 Task: Create a due date automation trigger when advanced on, on the tuesday after a card is due add fields without custom field "Resume" set to a date not in this week at 11:00 AM.
Action: Mouse moved to (879, 274)
Screenshot: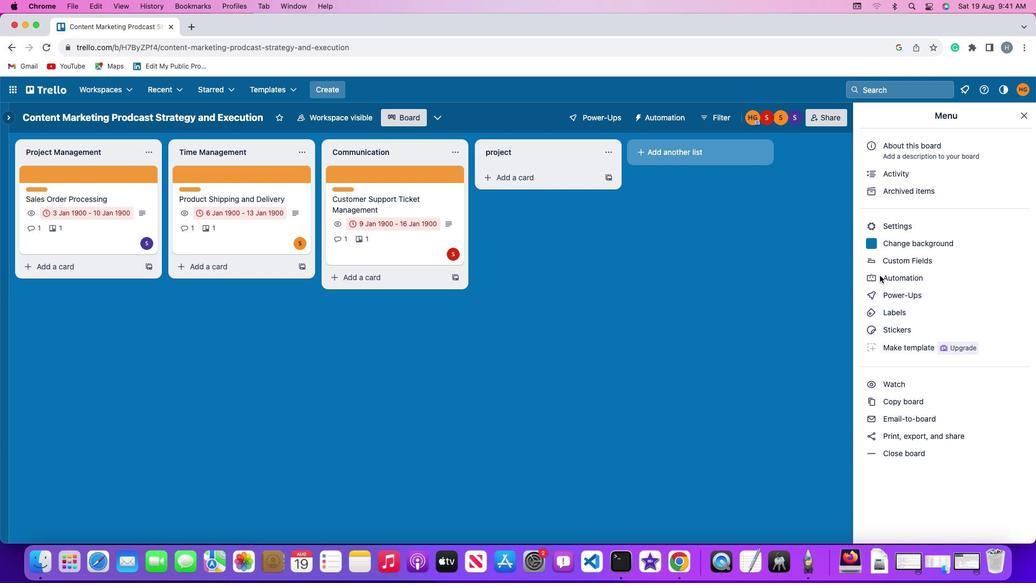 
Action: Mouse pressed left at (879, 274)
Screenshot: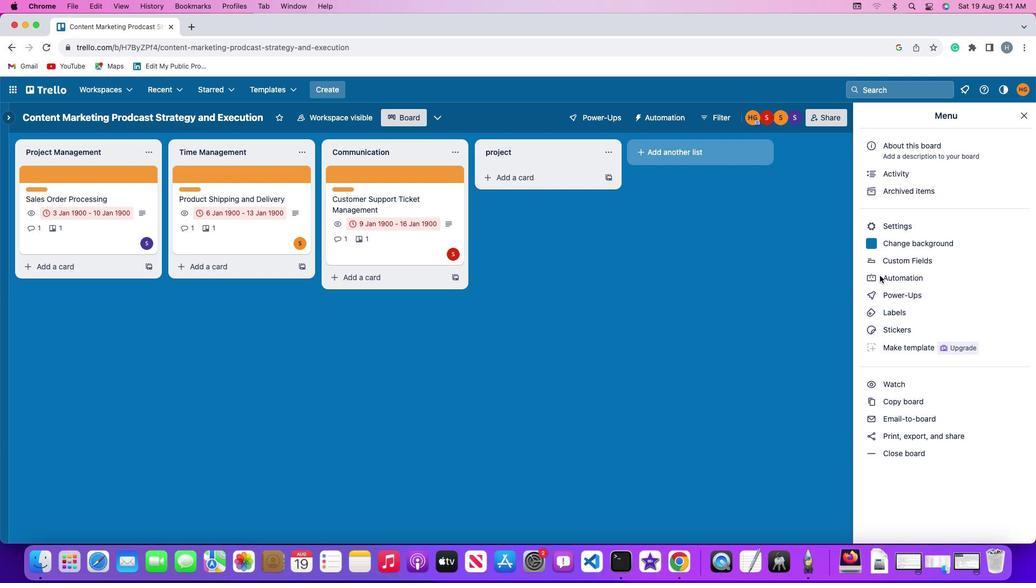 
Action: Mouse pressed left at (879, 274)
Screenshot: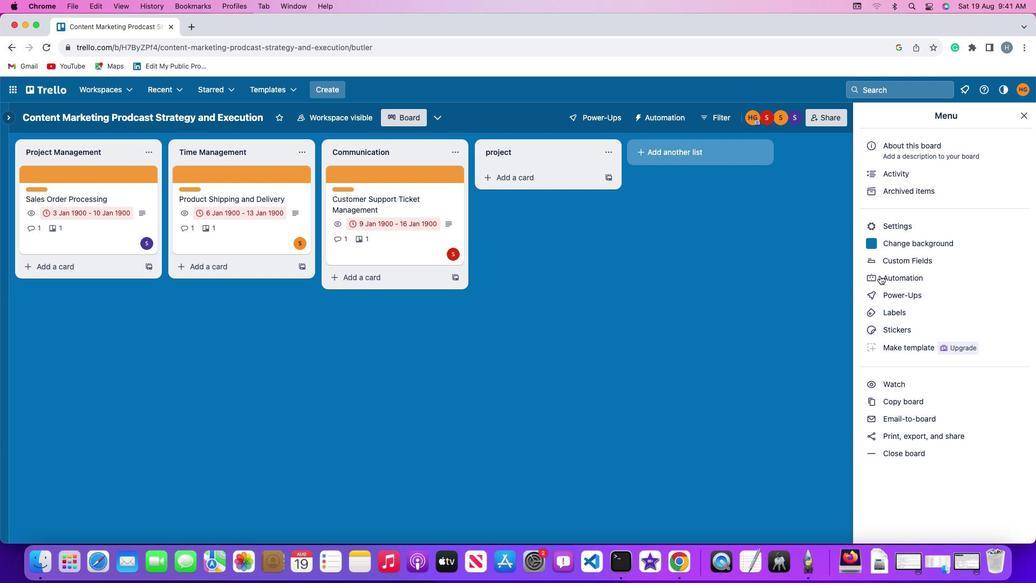 
Action: Mouse moved to (68, 254)
Screenshot: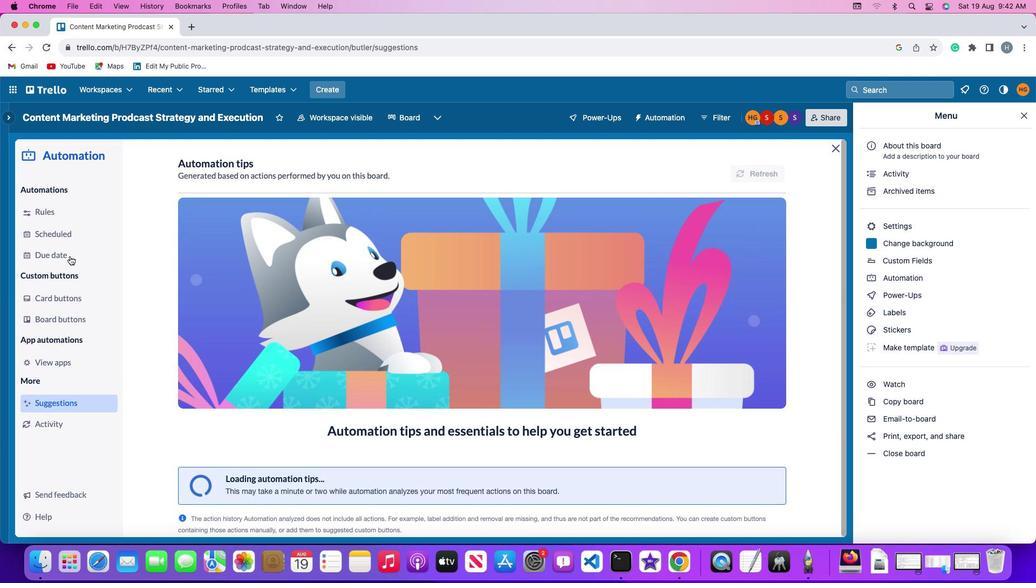 
Action: Mouse pressed left at (68, 254)
Screenshot: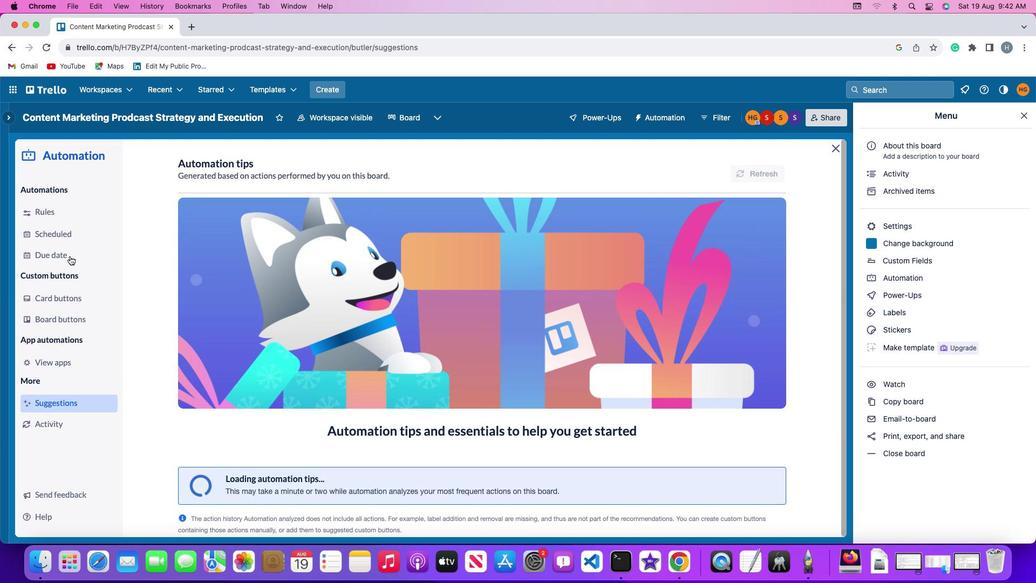 
Action: Mouse moved to (724, 162)
Screenshot: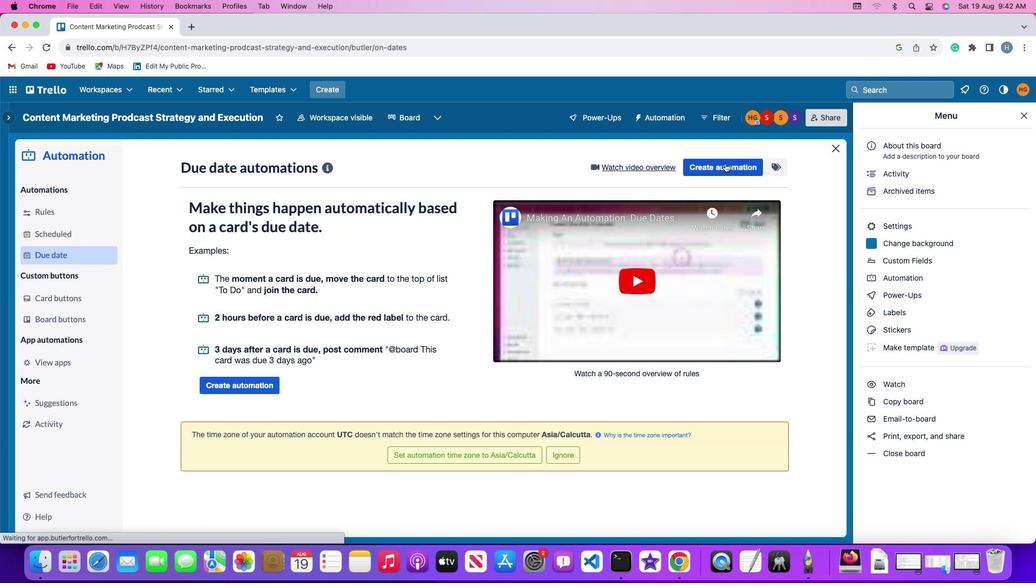 
Action: Mouse pressed left at (724, 162)
Screenshot: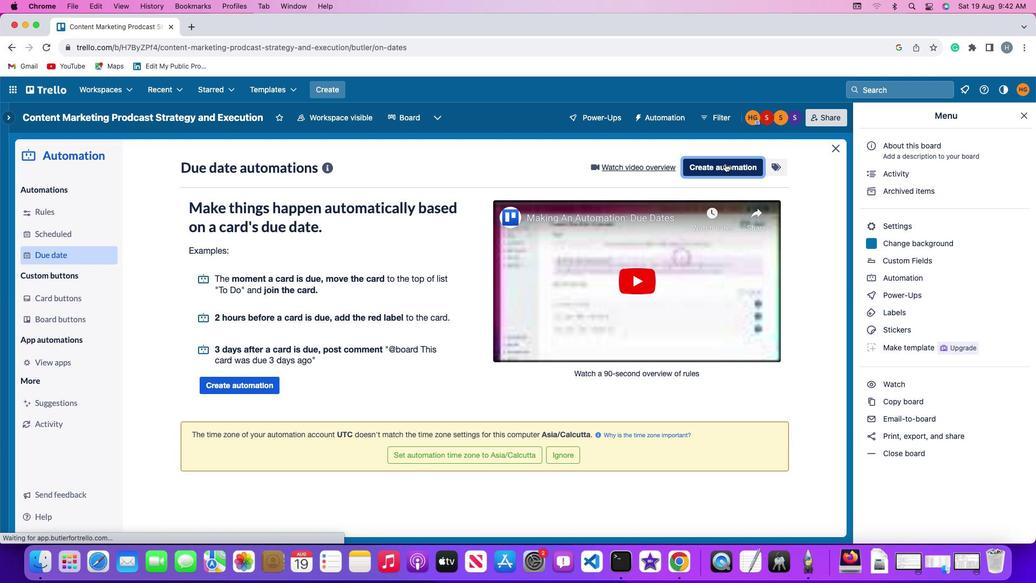 
Action: Mouse moved to (209, 269)
Screenshot: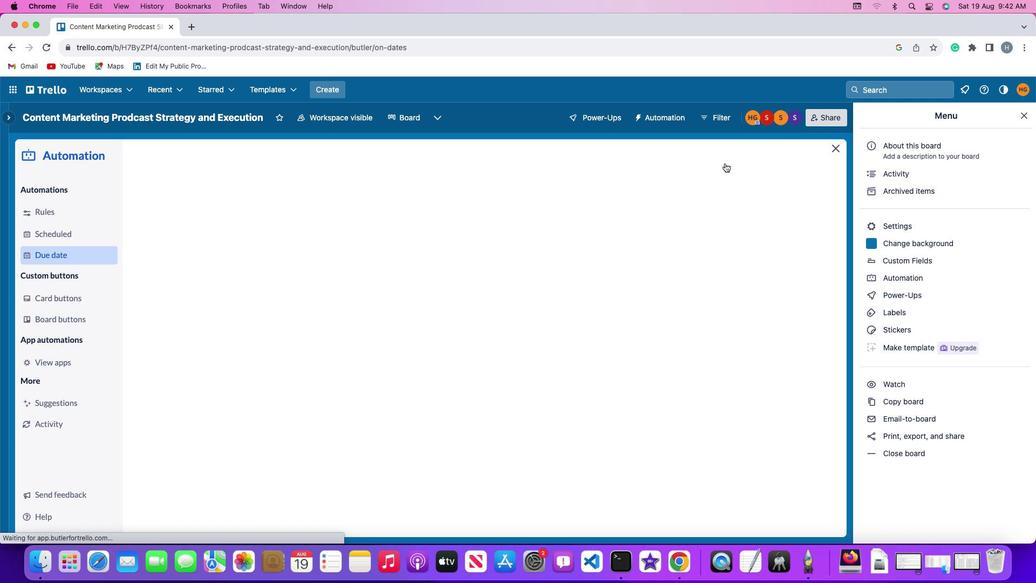 
Action: Mouse pressed left at (209, 269)
Screenshot: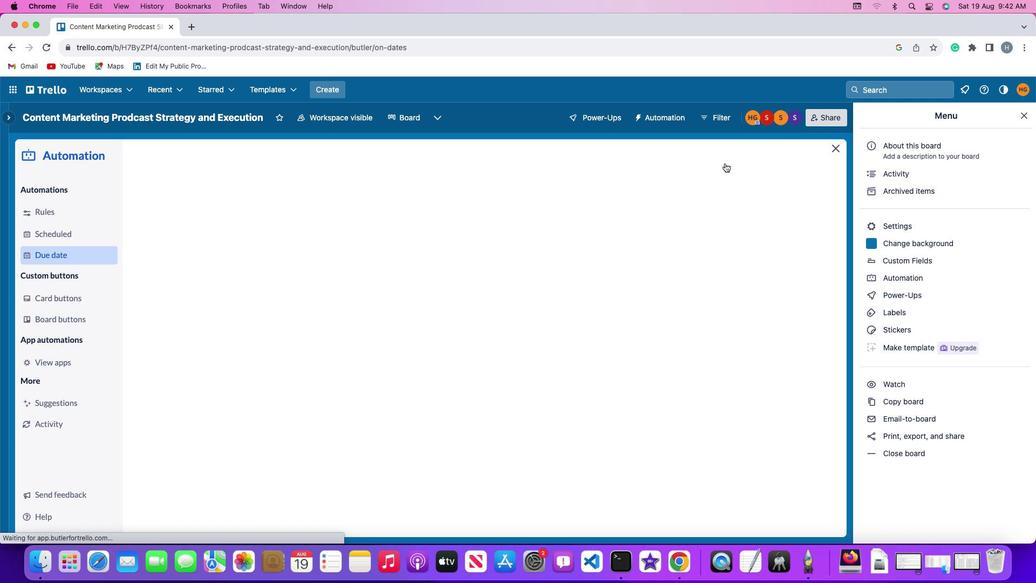 
Action: Mouse moved to (235, 459)
Screenshot: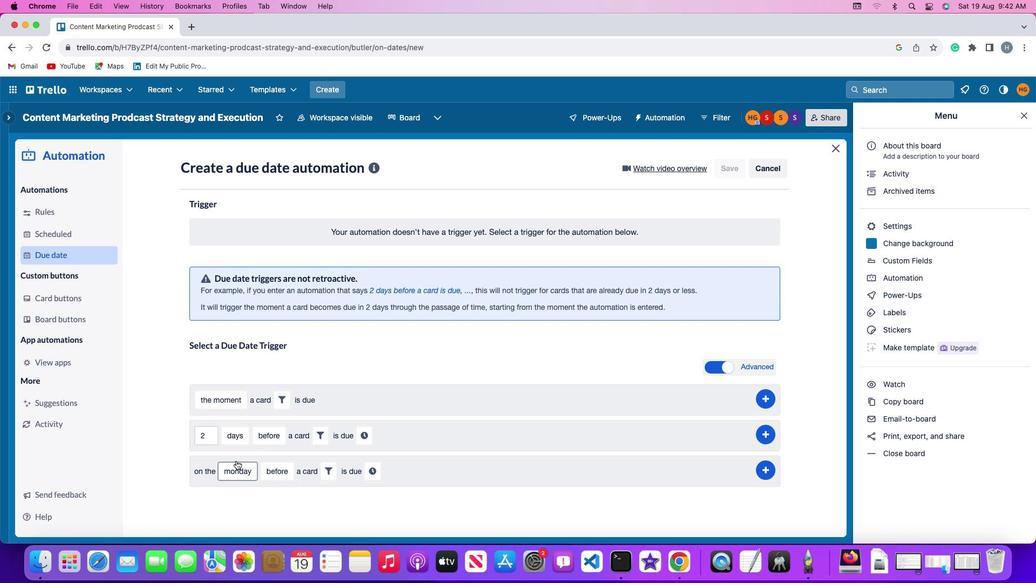 
Action: Mouse pressed left at (235, 459)
Screenshot: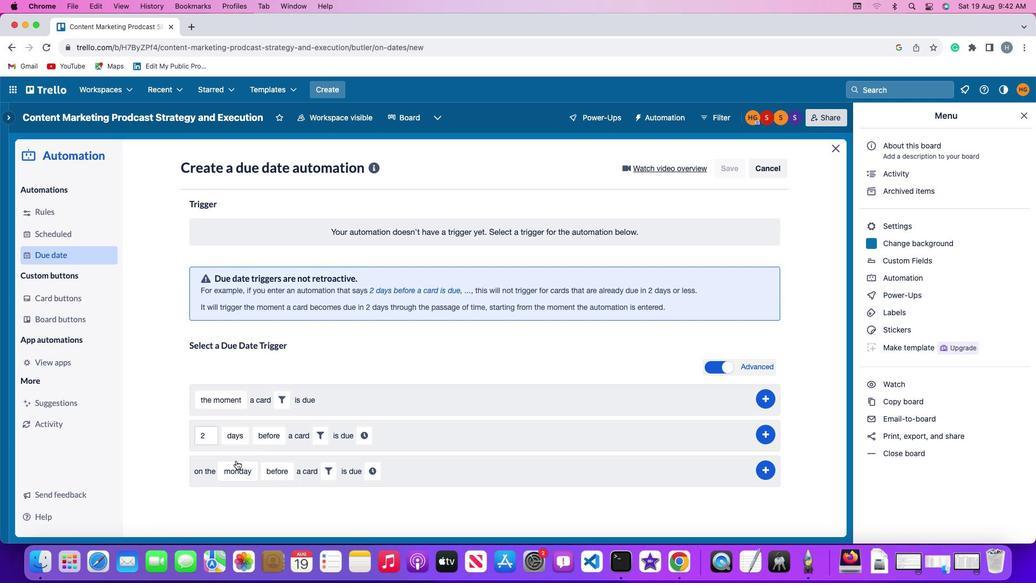 
Action: Mouse moved to (253, 342)
Screenshot: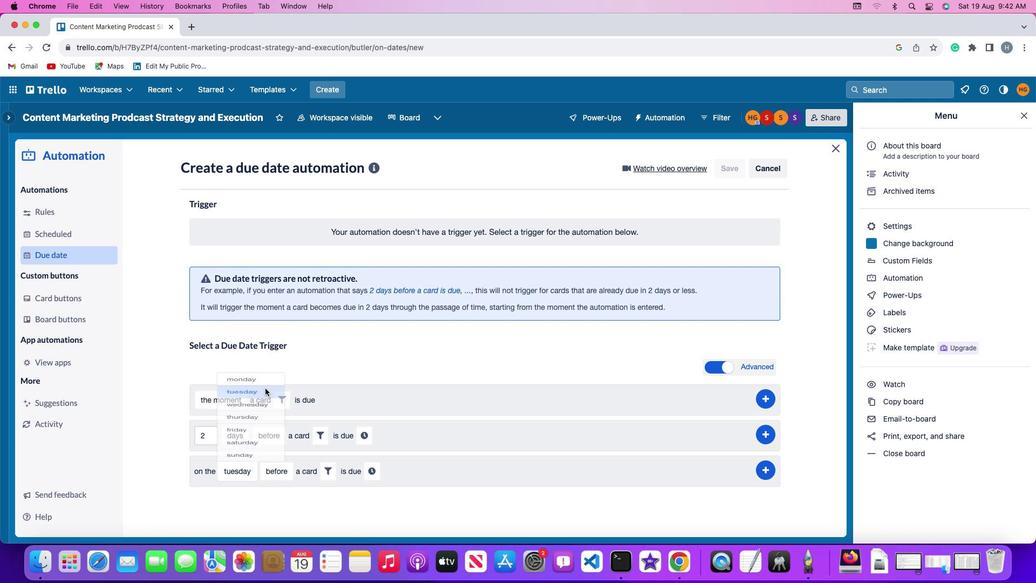 
Action: Mouse pressed left at (253, 342)
Screenshot: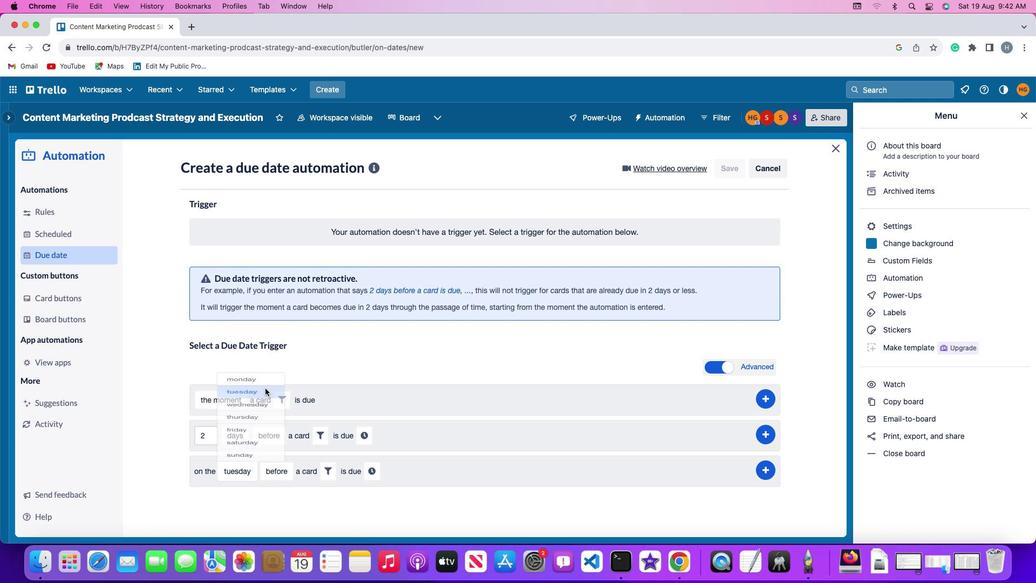 
Action: Mouse moved to (279, 469)
Screenshot: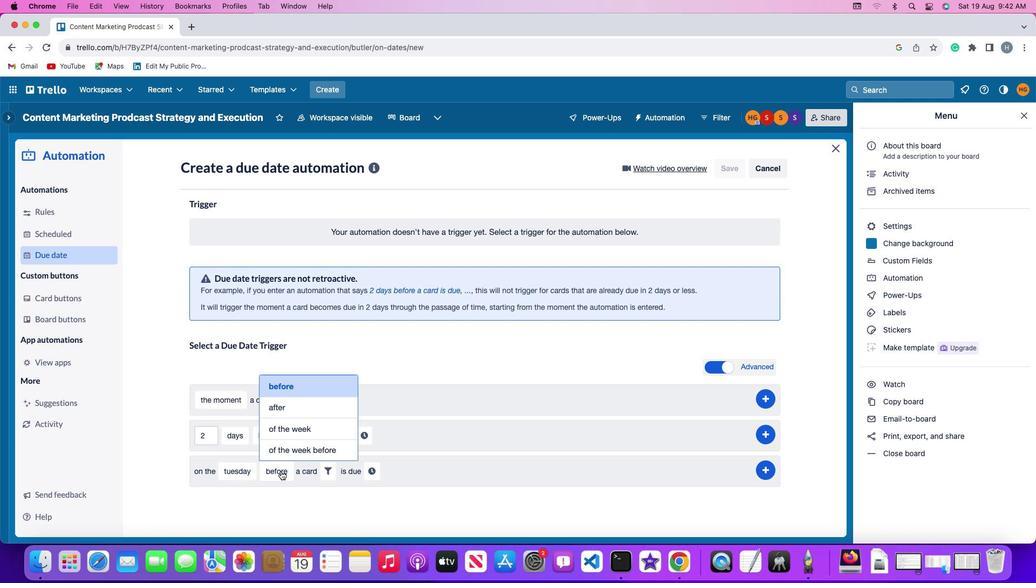 
Action: Mouse pressed left at (279, 469)
Screenshot: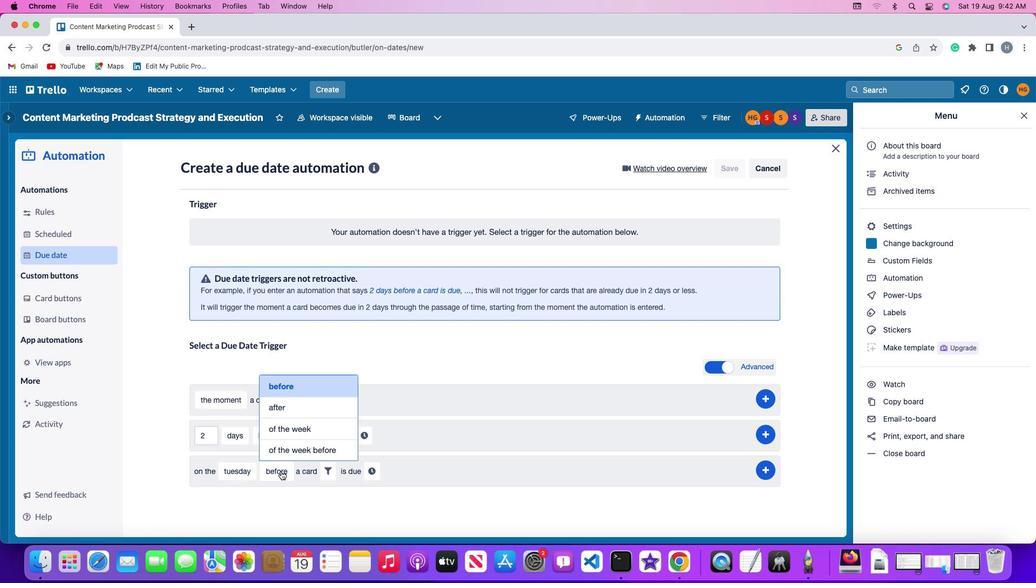 
Action: Mouse moved to (294, 407)
Screenshot: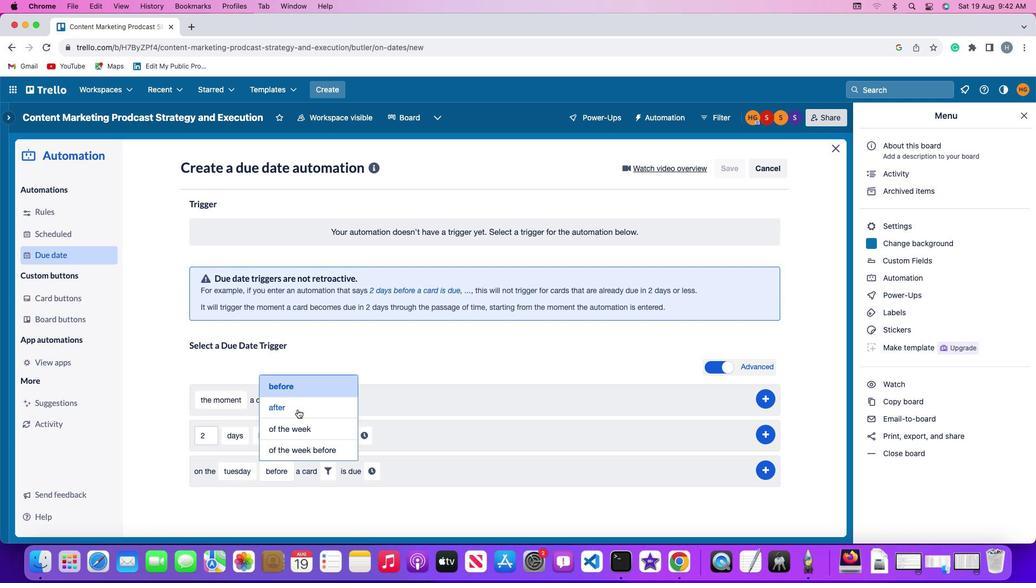 
Action: Mouse pressed left at (294, 407)
Screenshot: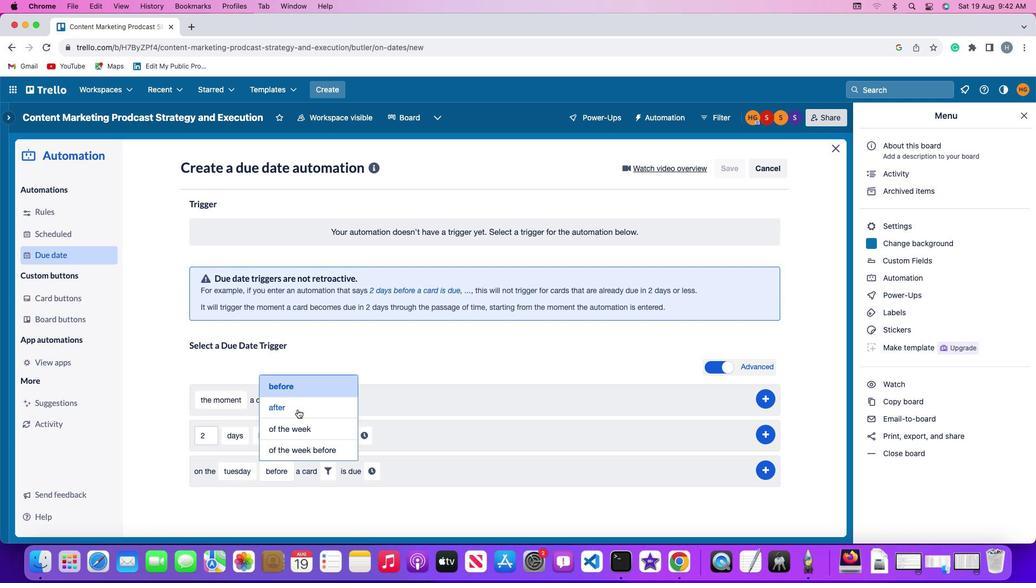 
Action: Mouse moved to (328, 469)
Screenshot: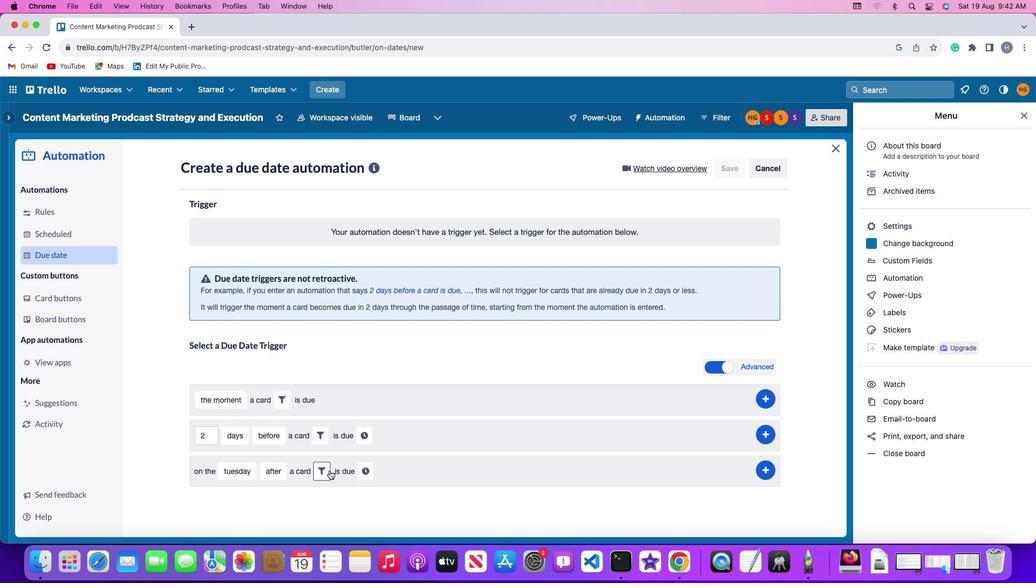 
Action: Mouse pressed left at (328, 469)
Screenshot: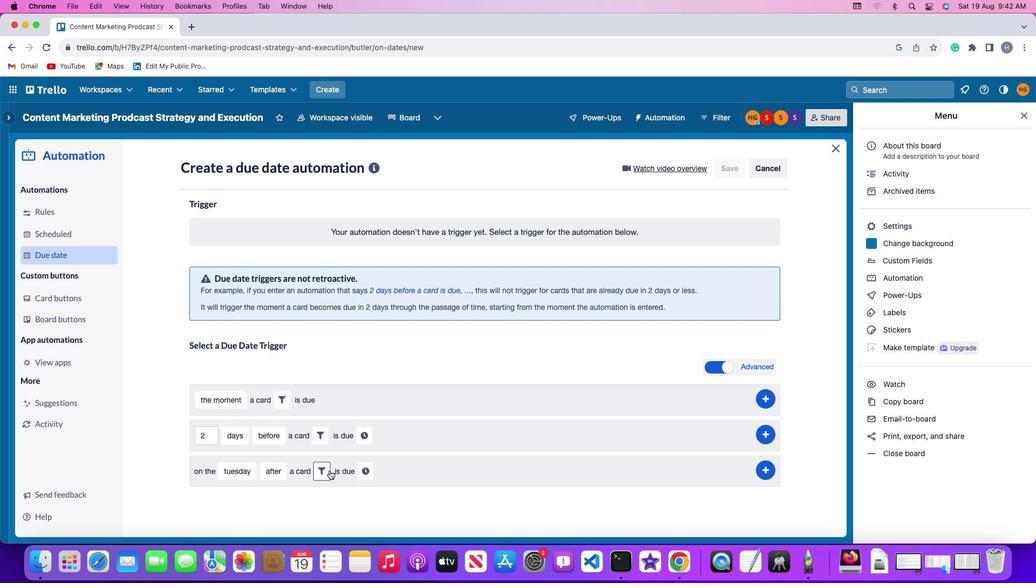 
Action: Mouse moved to (498, 502)
Screenshot: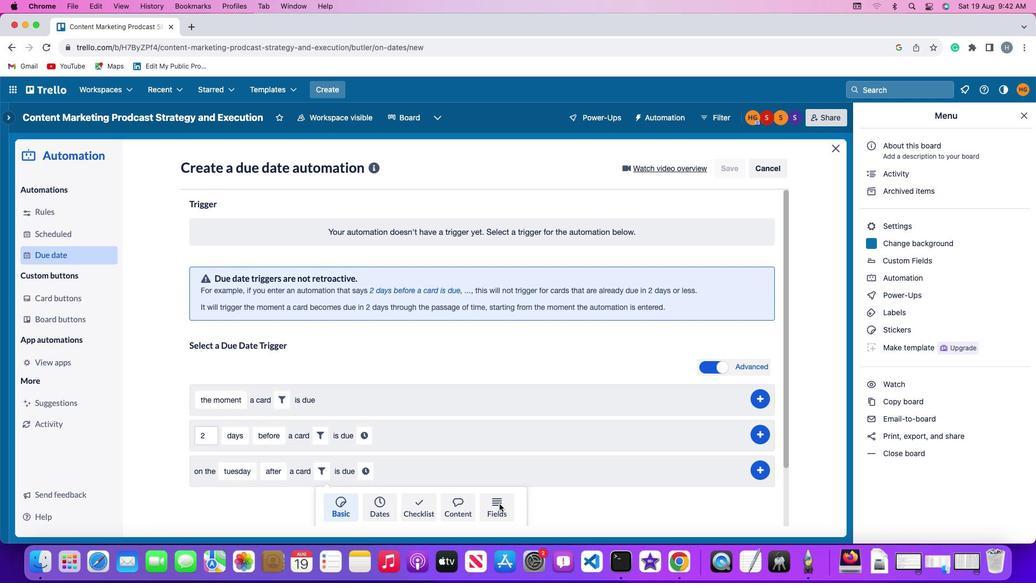 
Action: Mouse pressed left at (498, 502)
Screenshot: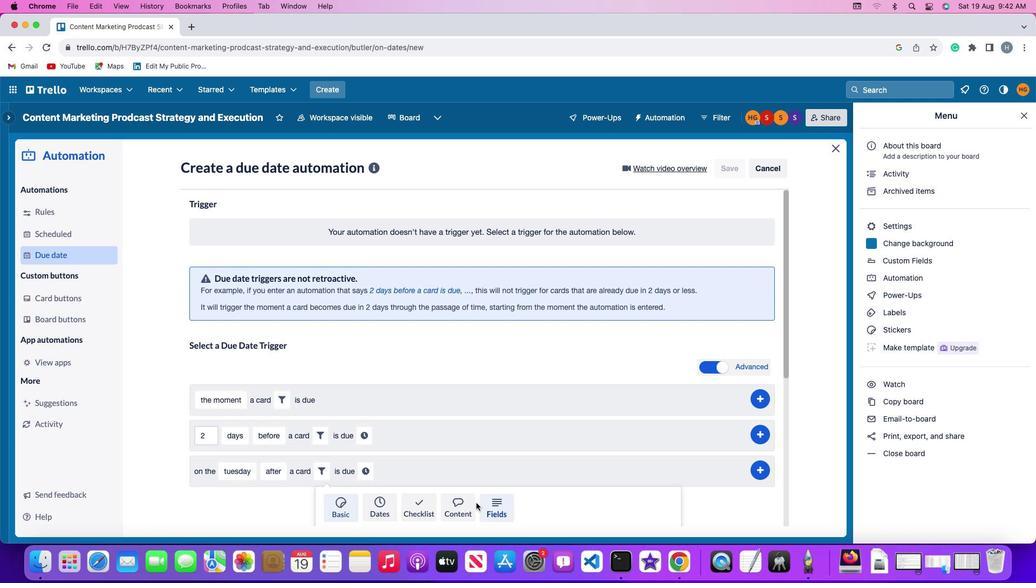 
Action: Mouse moved to (288, 491)
Screenshot: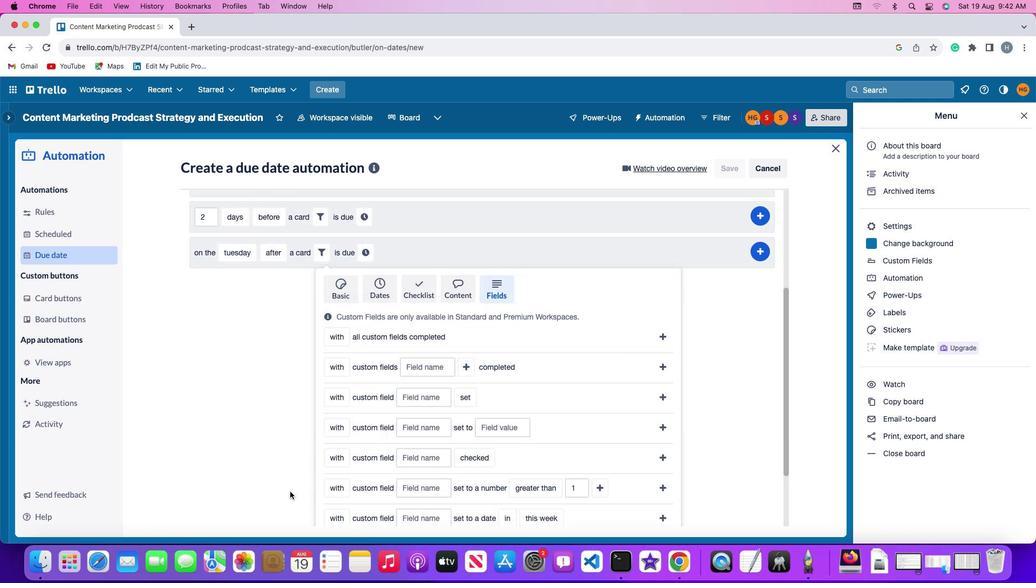 
Action: Mouse scrolled (288, 491) with delta (0, -1)
Screenshot: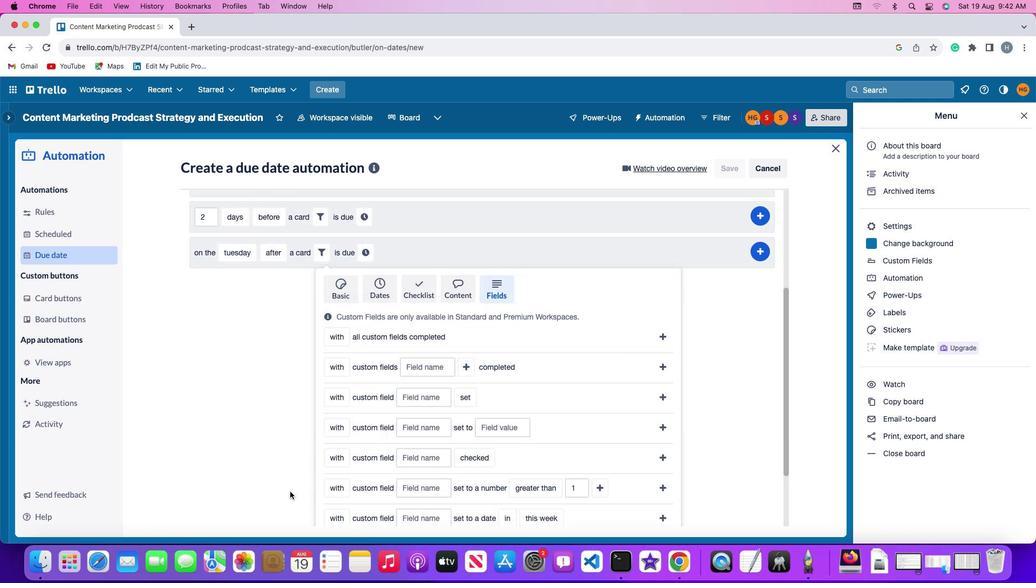 
Action: Mouse scrolled (288, 491) with delta (0, -1)
Screenshot: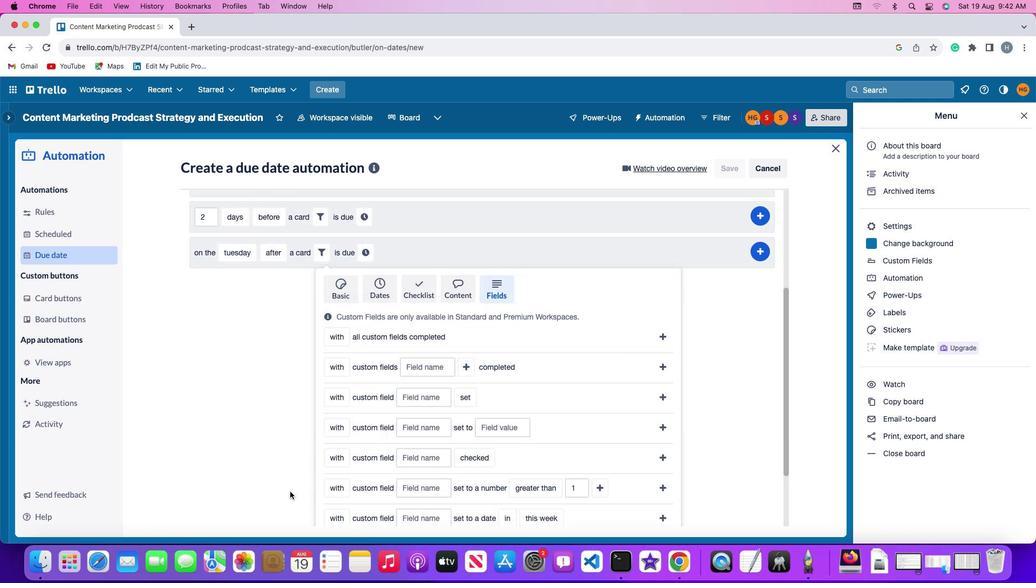 
Action: Mouse scrolled (288, 491) with delta (0, -2)
Screenshot: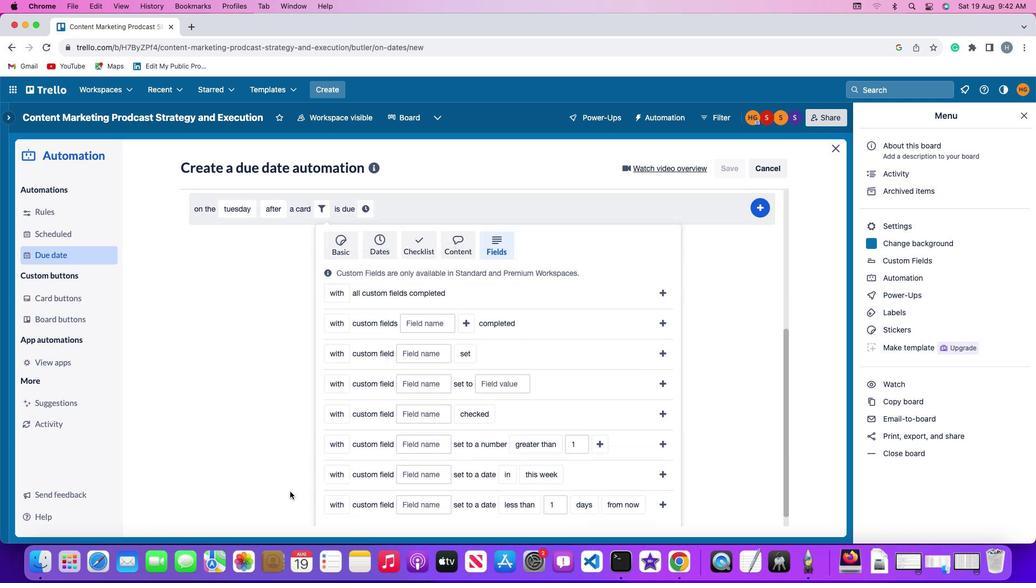 
Action: Mouse scrolled (288, 491) with delta (0, -3)
Screenshot: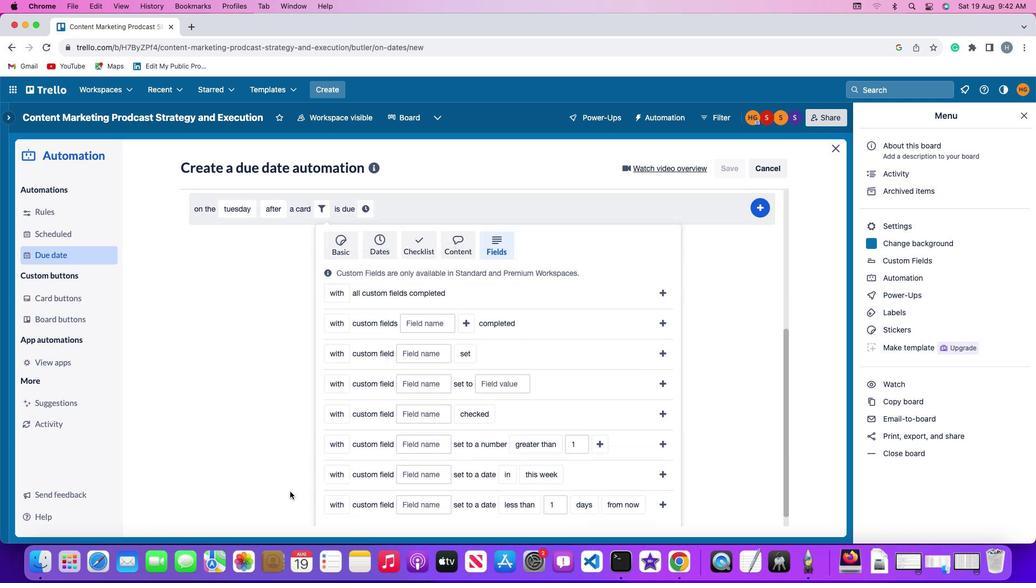 
Action: Mouse moved to (288, 491)
Screenshot: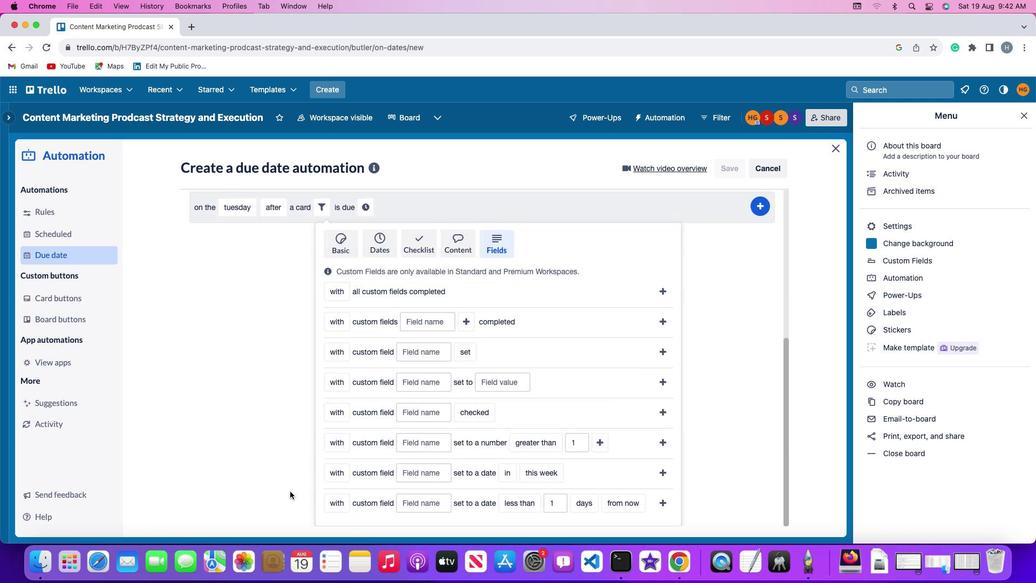 
Action: Mouse scrolled (288, 491) with delta (0, -3)
Screenshot: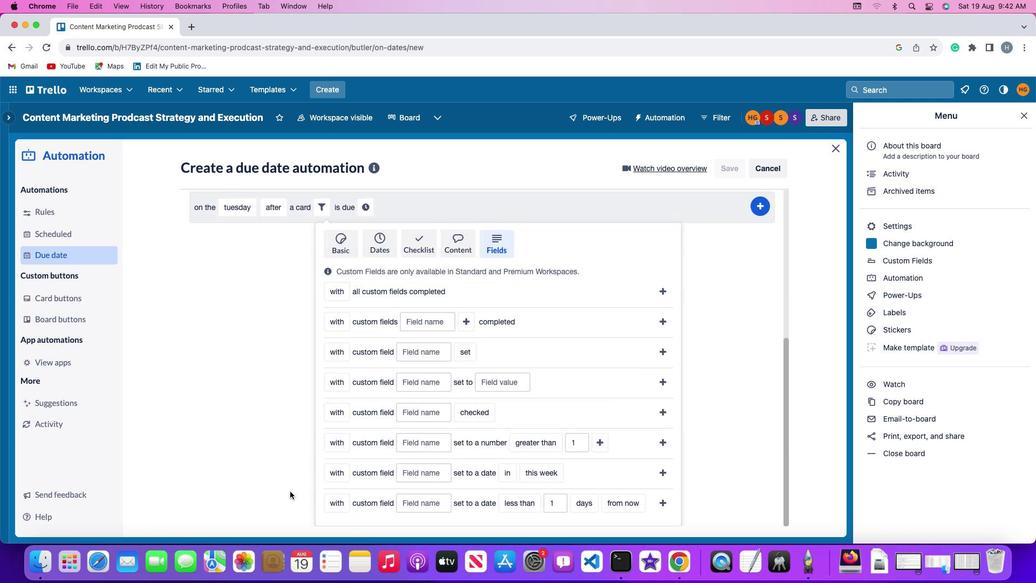 
Action: Mouse moved to (289, 490)
Screenshot: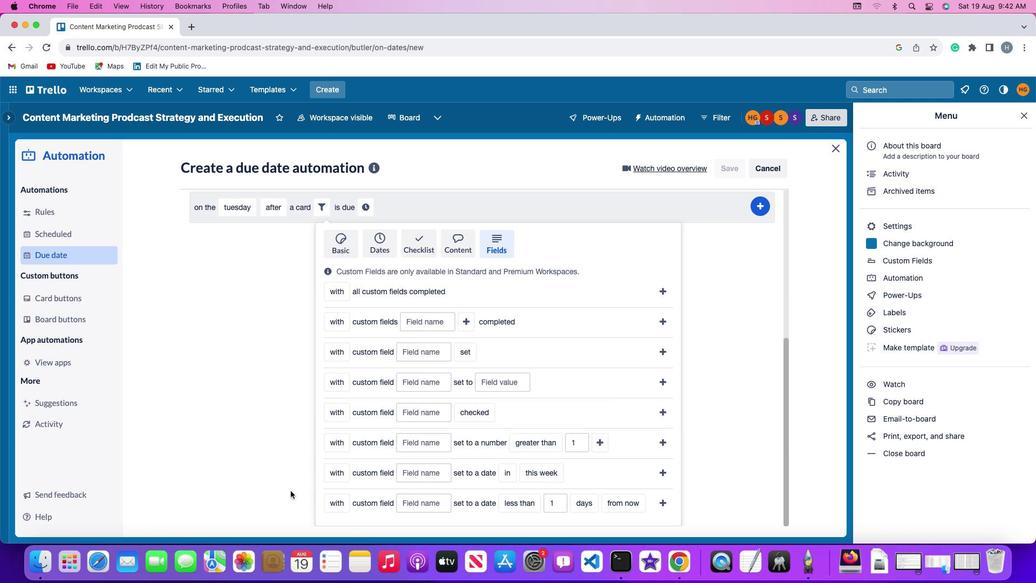 
Action: Mouse scrolled (289, 490) with delta (0, -1)
Screenshot: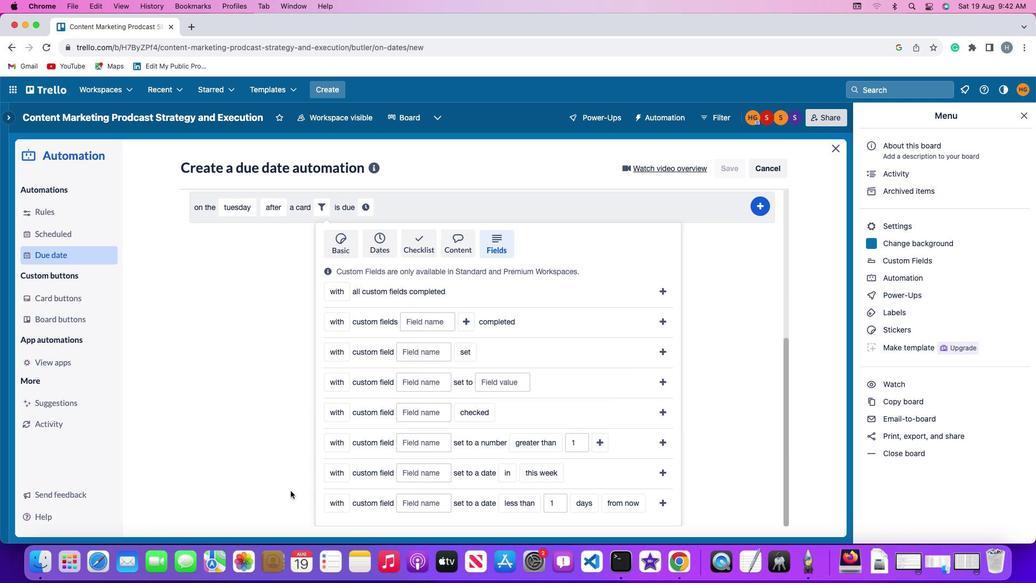 
Action: Mouse scrolled (289, 490) with delta (0, -1)
Screenshot: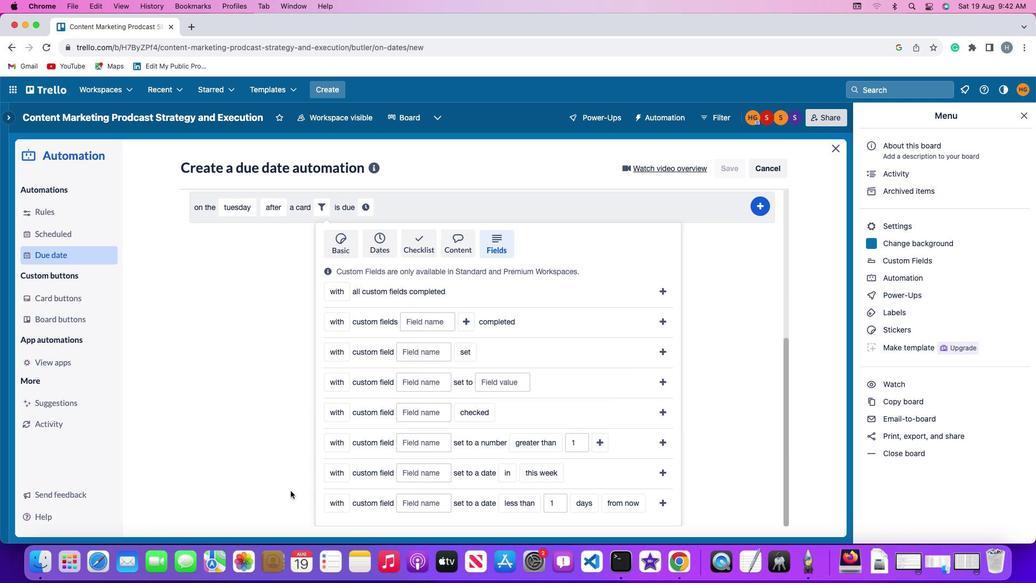 
Action: Mouse moved to (289, 489)
Screenshot: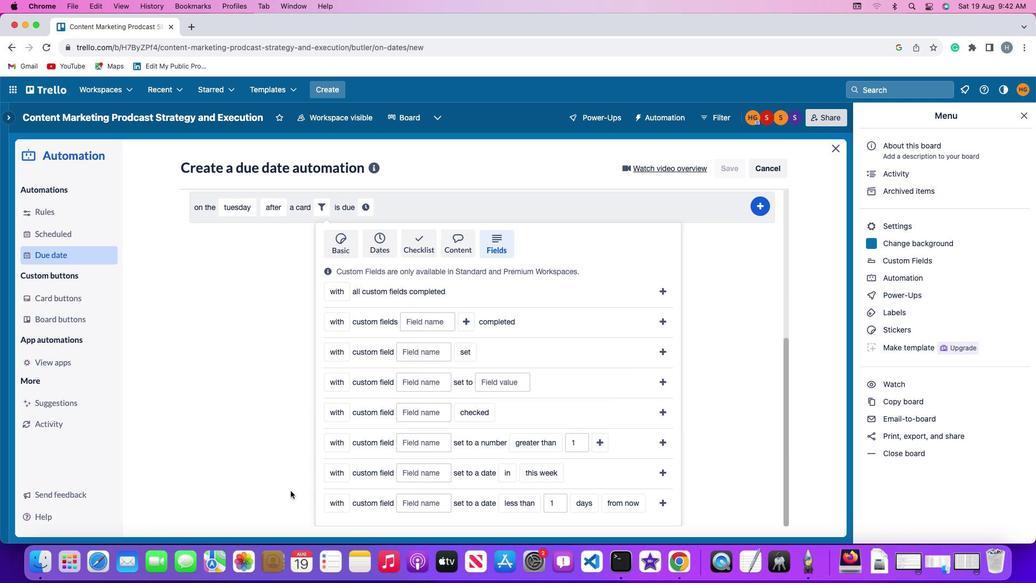
Action: Mouse scrolled (289, 489) with delta (0, -2)
Screenshot: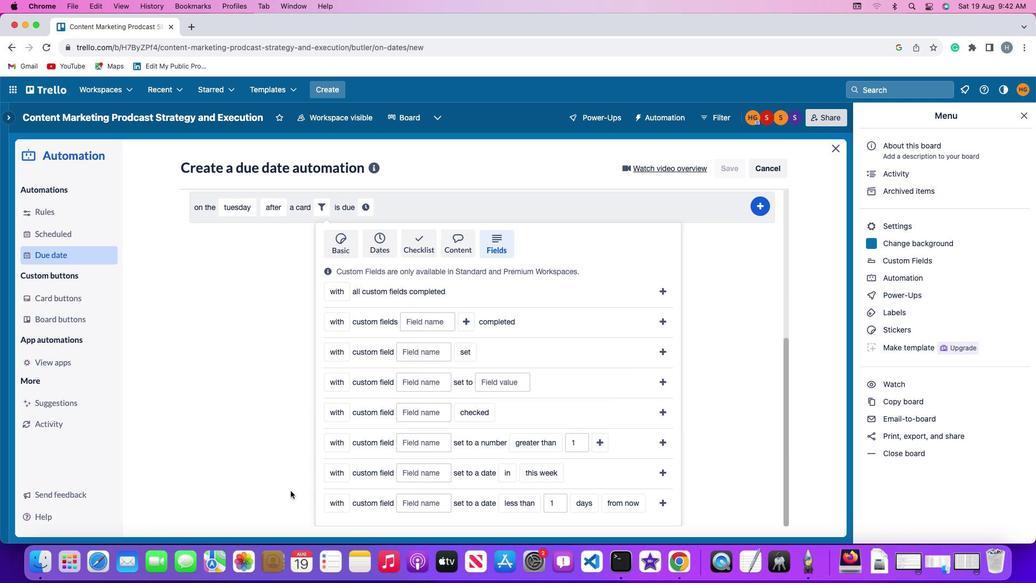 
Action: Mouse scrolled (289, 489) with delta (0, -3)
Screenshot: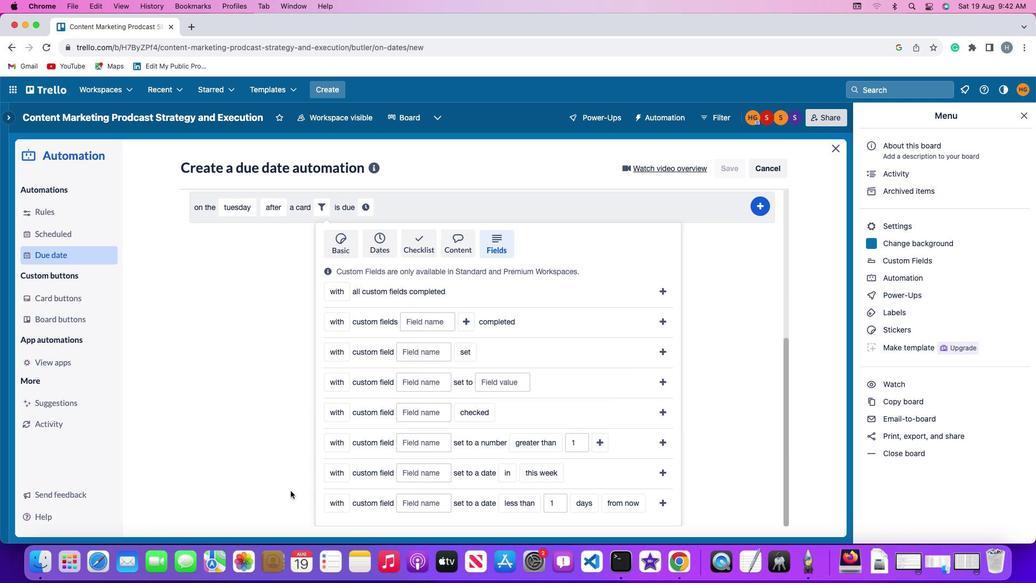 
Action: Mouse scrolled (289, 489) with delta (0, -3)
Screenshot: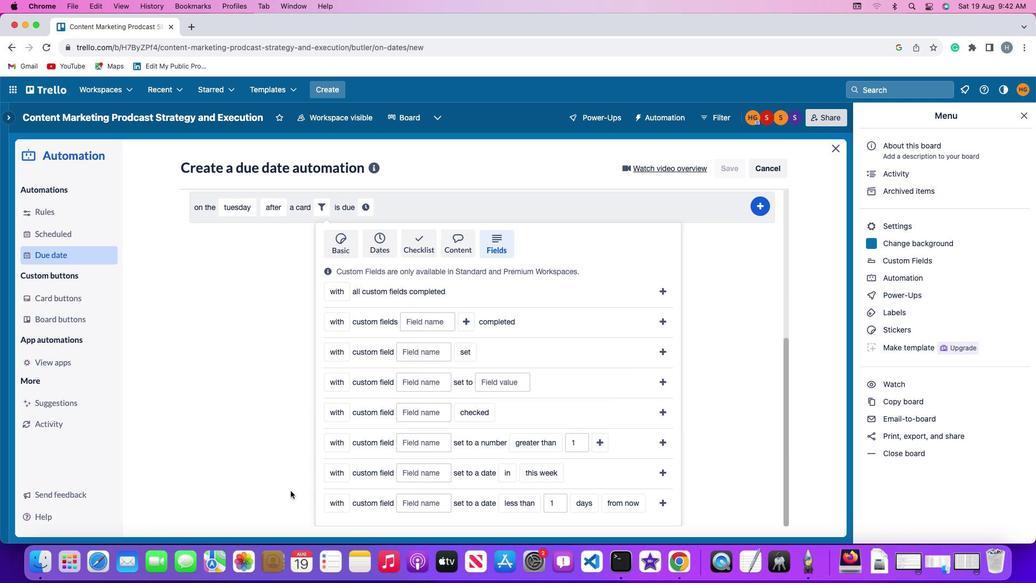 
Action: Mouse scrolled (289, 489) with delta (0, -3)
Screenshot: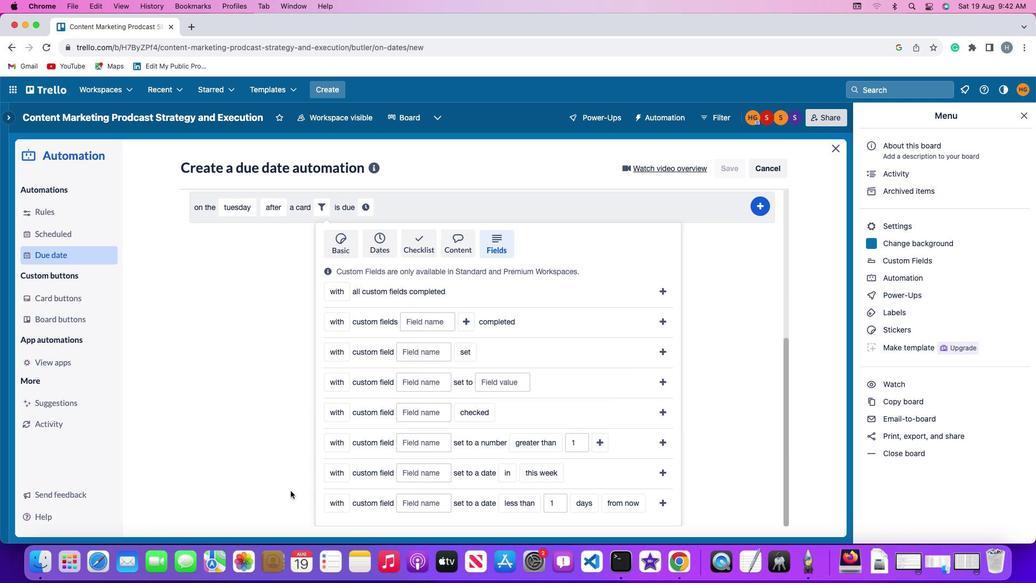 
Action: Mouse moved to (335, 470)
Screenshot: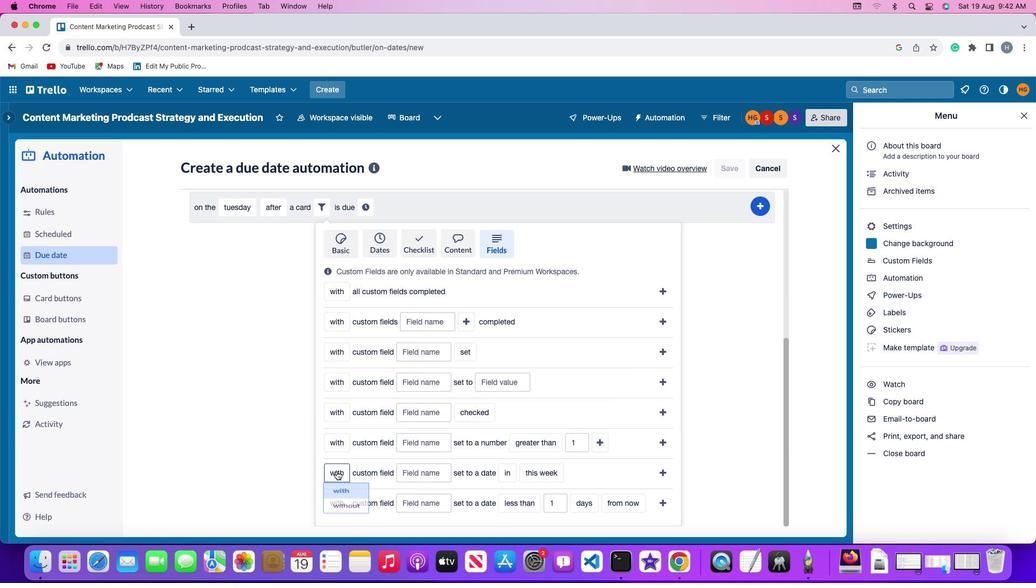 
Action: Mouse pressed left at (335, 470)
Screenshot: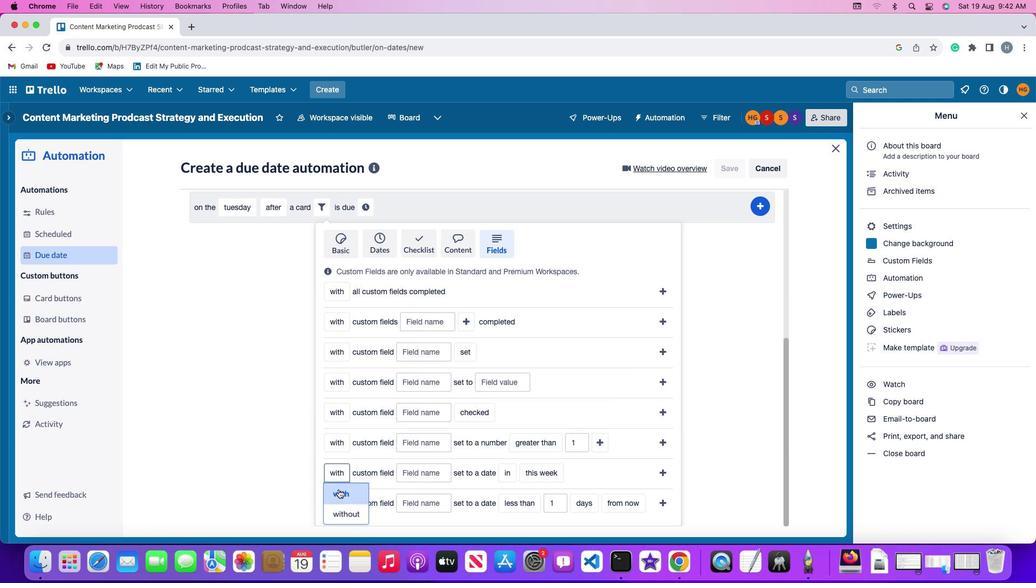
Action: Mouse moved to (341, 511)
Screenshot: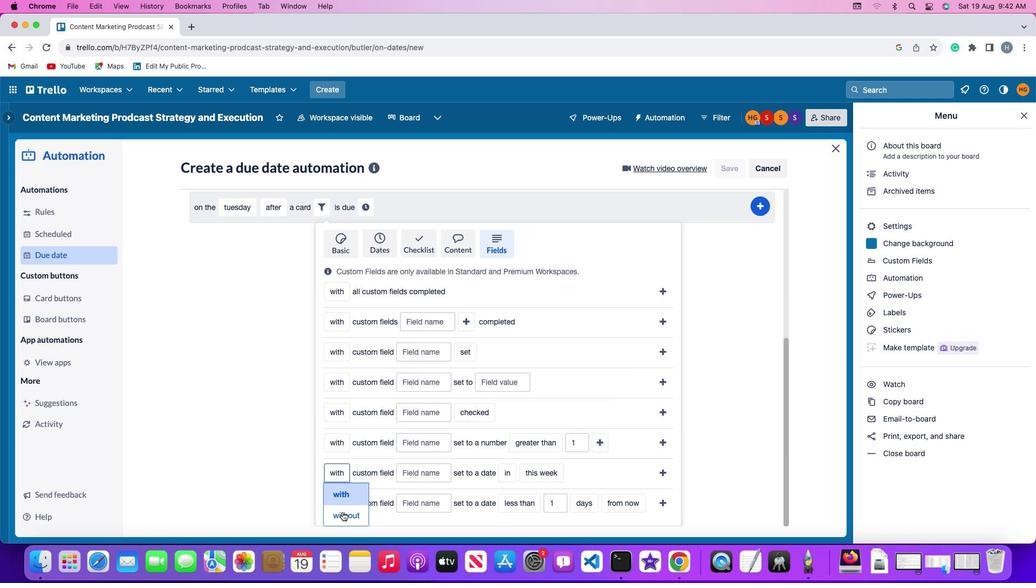 
Action: Mouse pressed left at (341, 511)
Screenshot: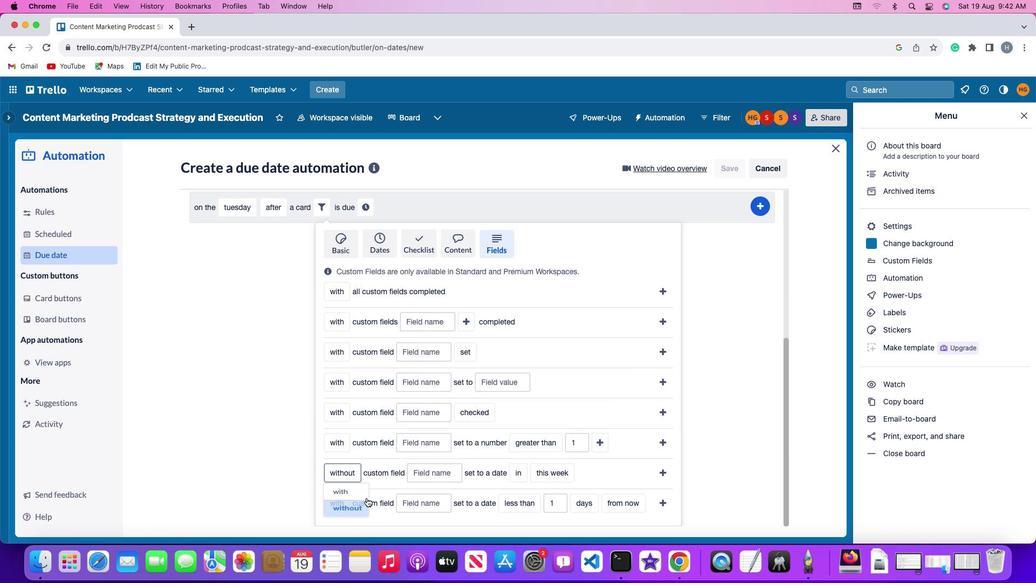 
Action: Mouse moved to (411, 473)
Screenshot: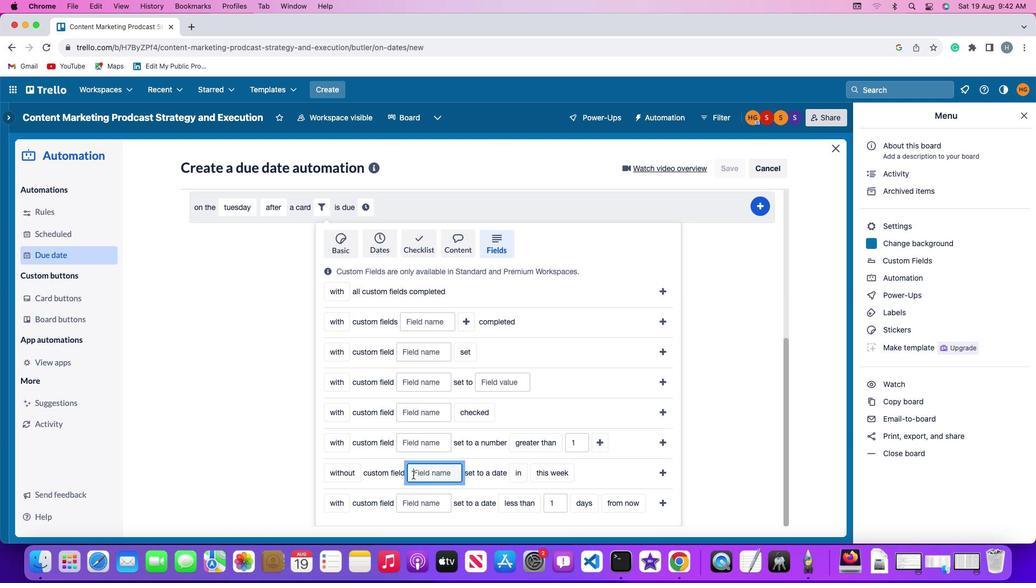 
Action: Mouse pressed left at (411, 473)
Screenshot: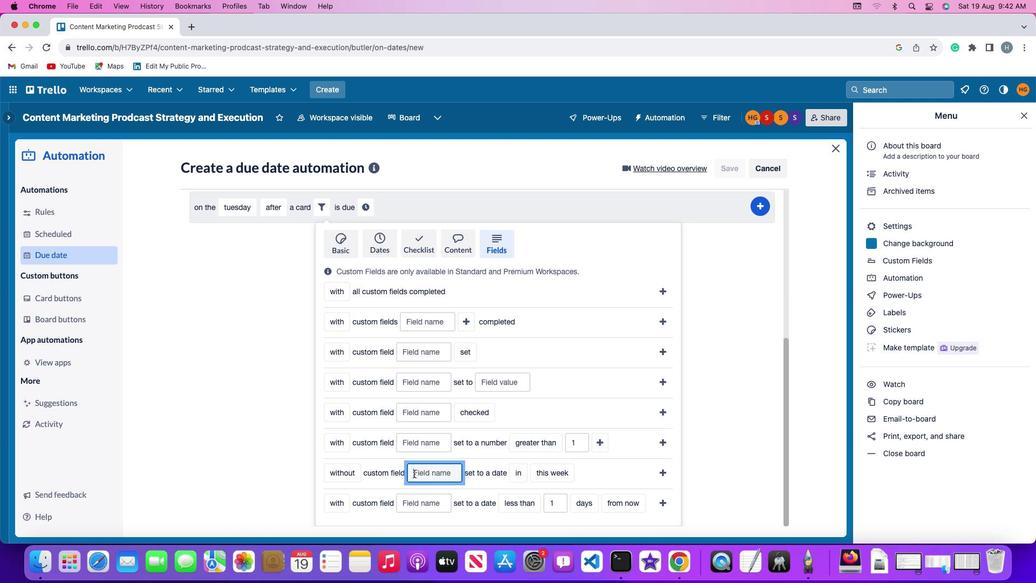 
Action: Mouse moved to (413, 472)
Screenshot: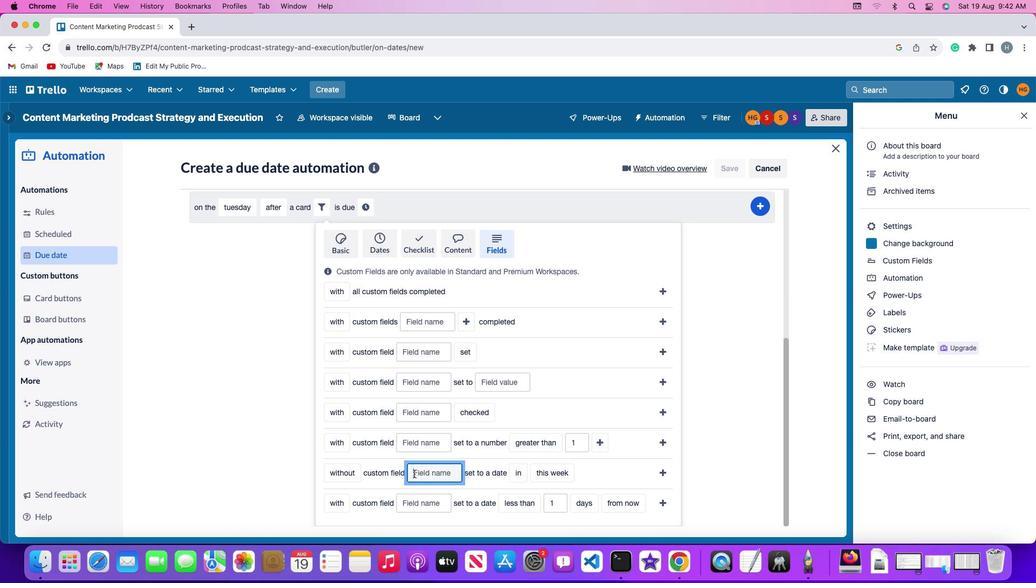 
Action: Key pressed Key.shift'R''e''s''u''m''e'
Screenshot: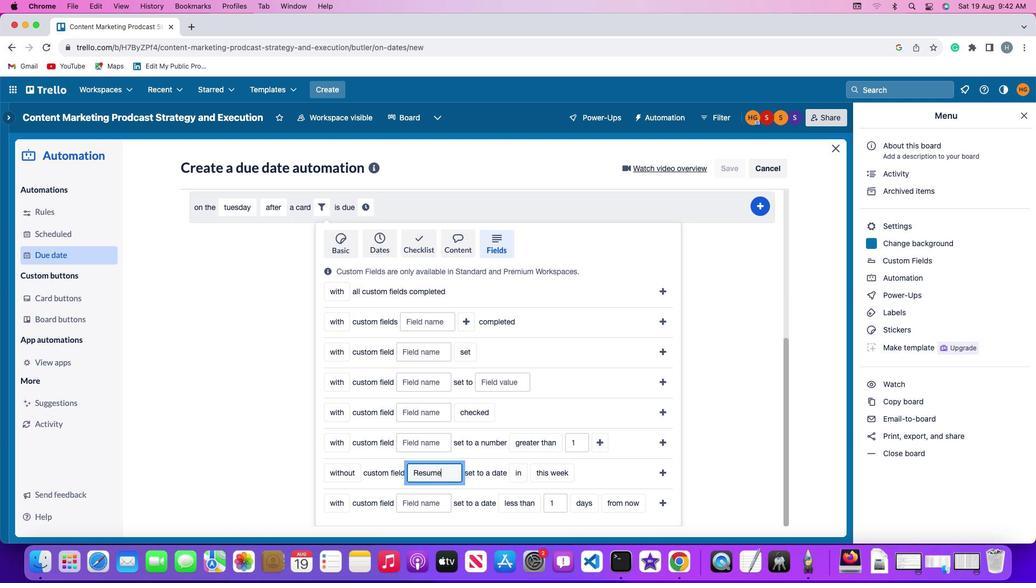 
Action: Mouse moved to (516, 476)
Screenshot: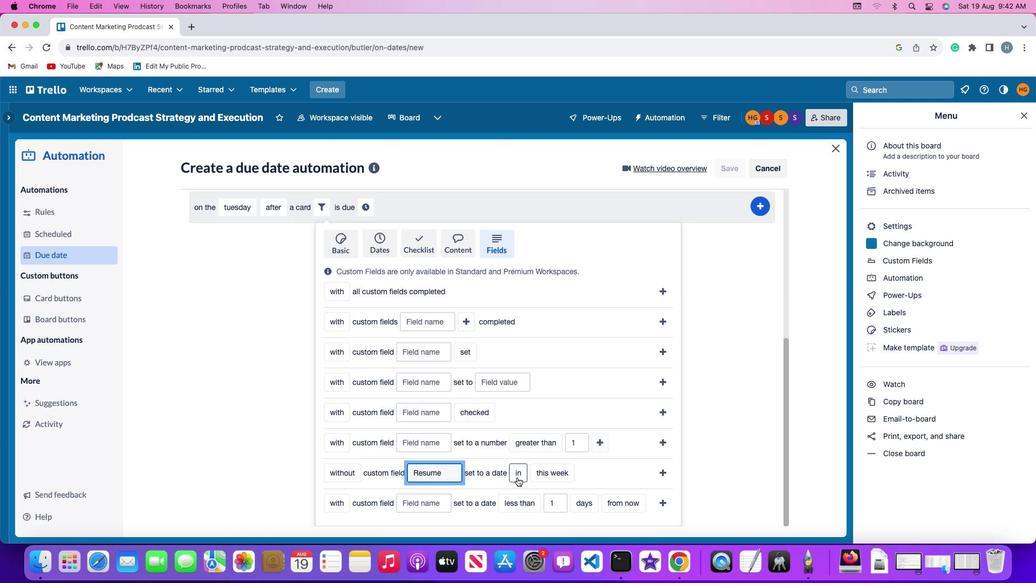 
Action: Mouse pressed left at (516, 476)
Screenshot: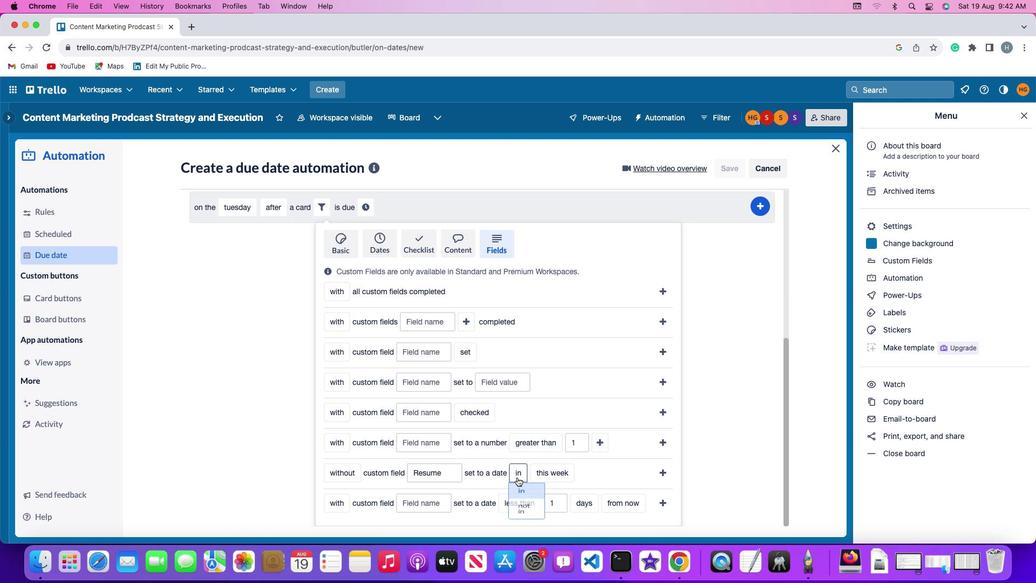 
Action: Mouse moved to (524, 513)
Screenshot: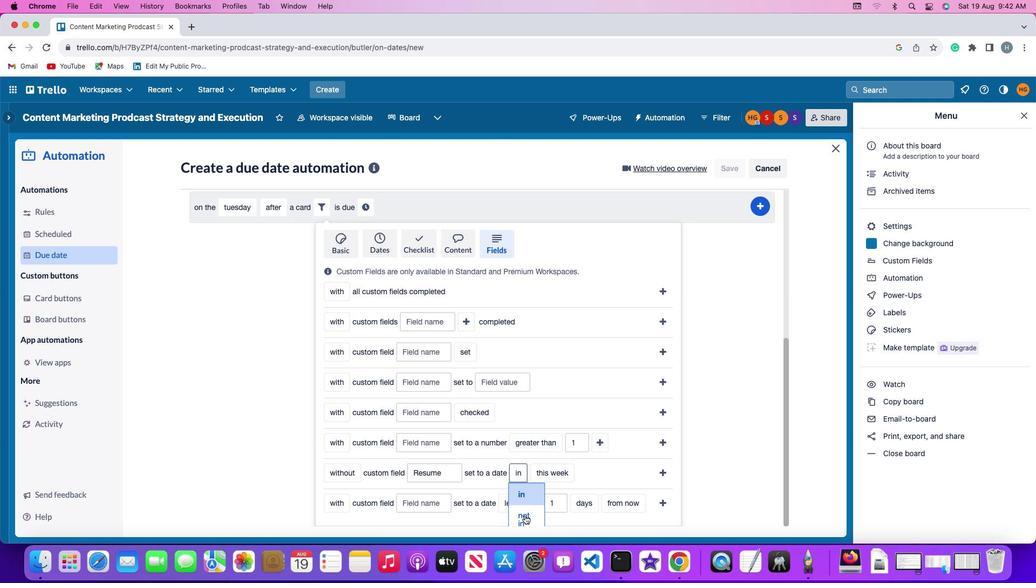 
Action: Mouse pressed left at (524, 513)
Screenshot: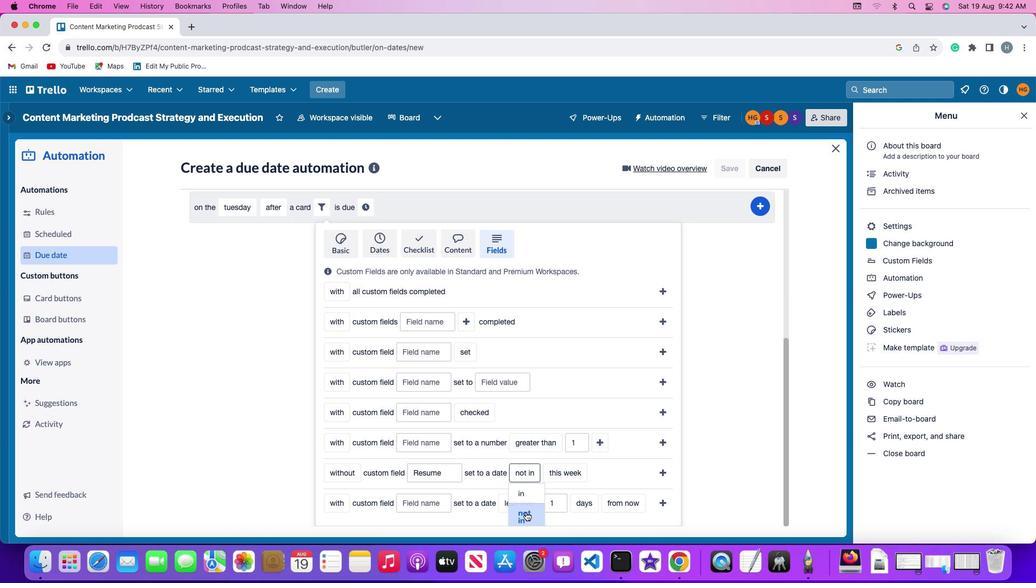 
Action: Mouse moved to (568, 466)
Screenshot: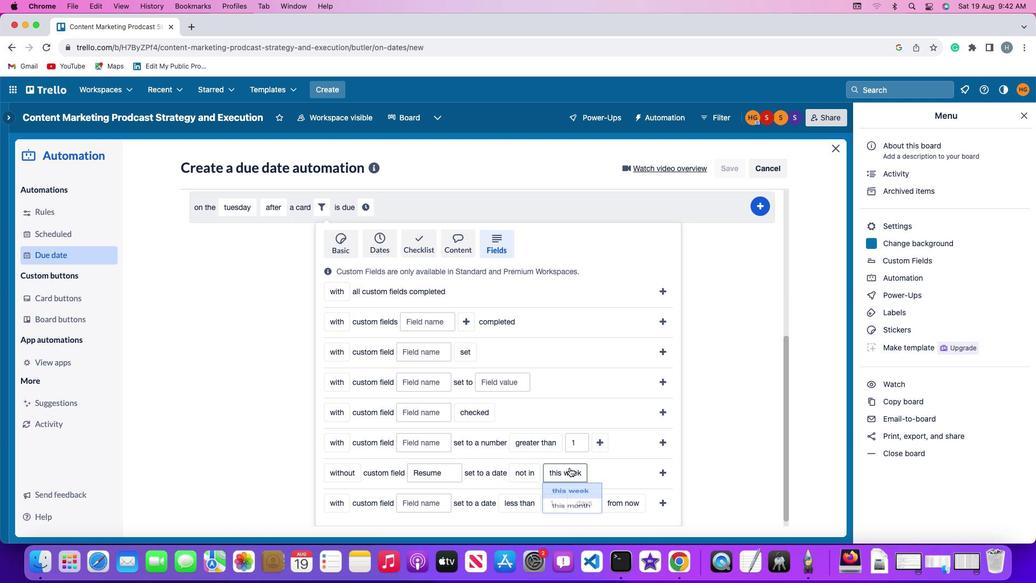 
Action: Mouse pressed left at (568, 466)
Screenshot: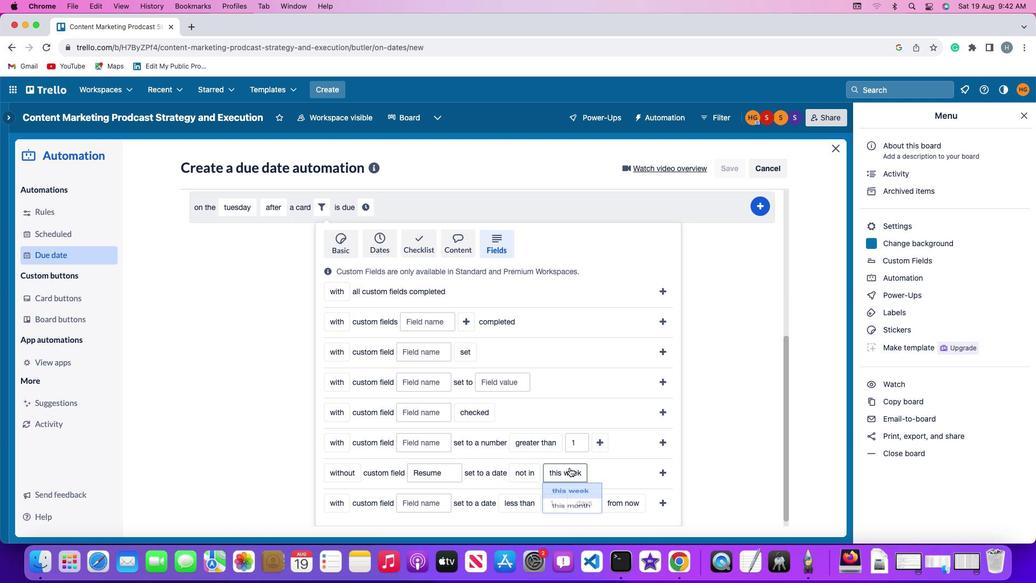 
Action: Mouse moved to (570, 487)
Screenshot: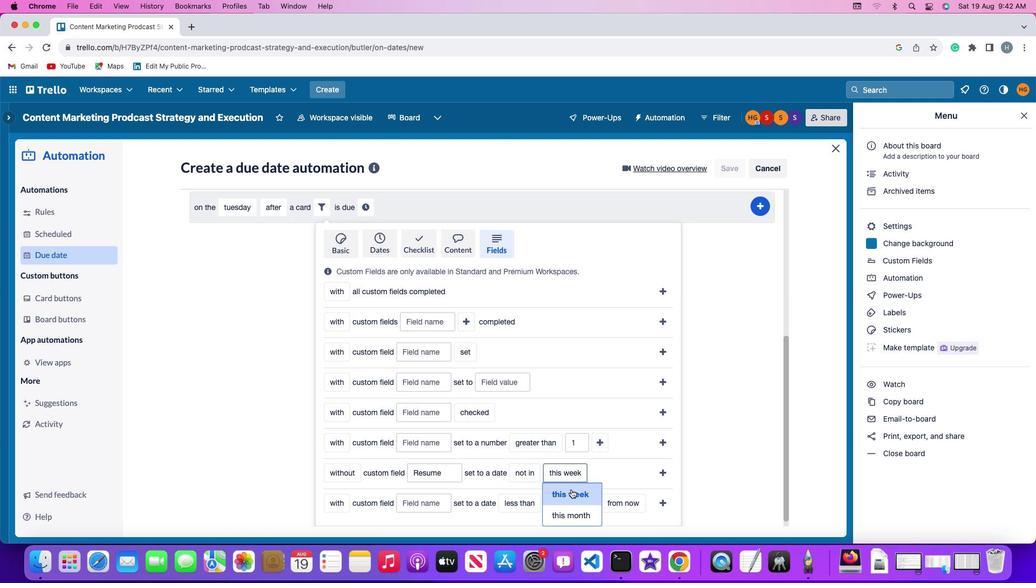 
Action: Mouse pressed left at (570, 487)
Screenshot: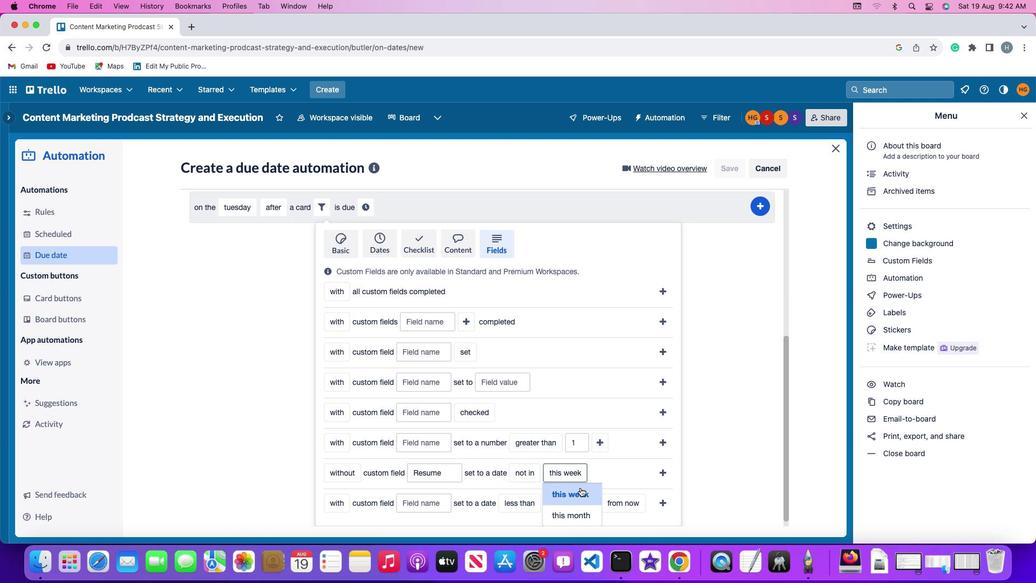 
Action: Mouse moved to (663, 468)
Screenshot: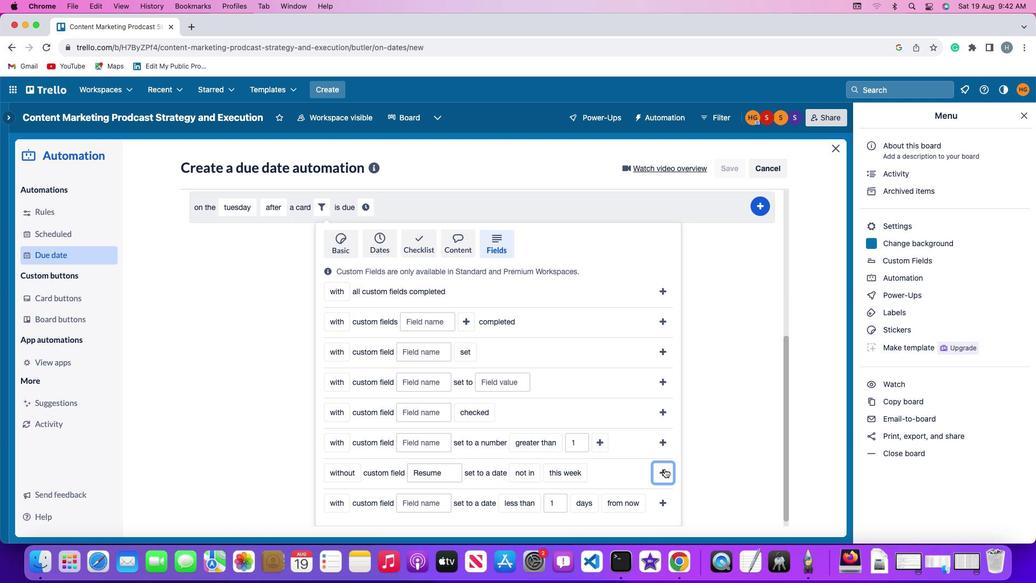 
Action: Mouse pressed left at (663, 468)
Screenshot: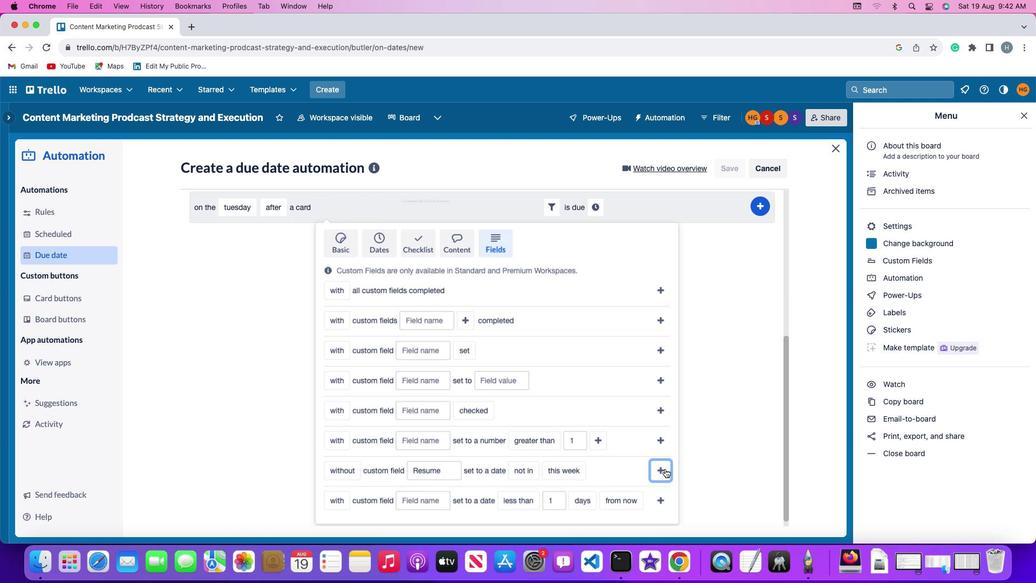 
Action: Mouse moved to (597, 471)
Screenshot: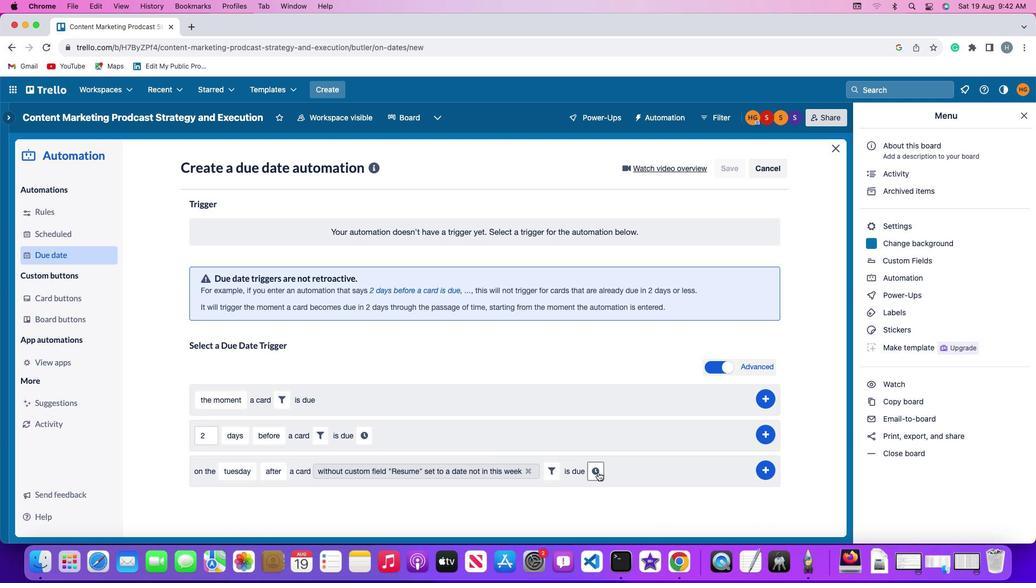 
Action: Mouse pressed left at (597, 471)
Screenshot: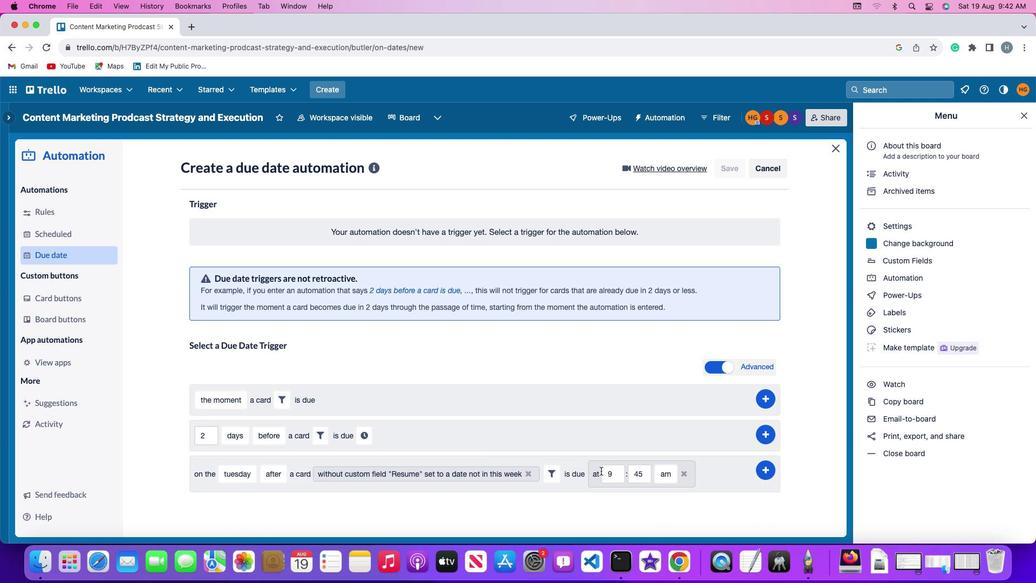 
Action: Mouse moved to (621, 469)
Screenshot: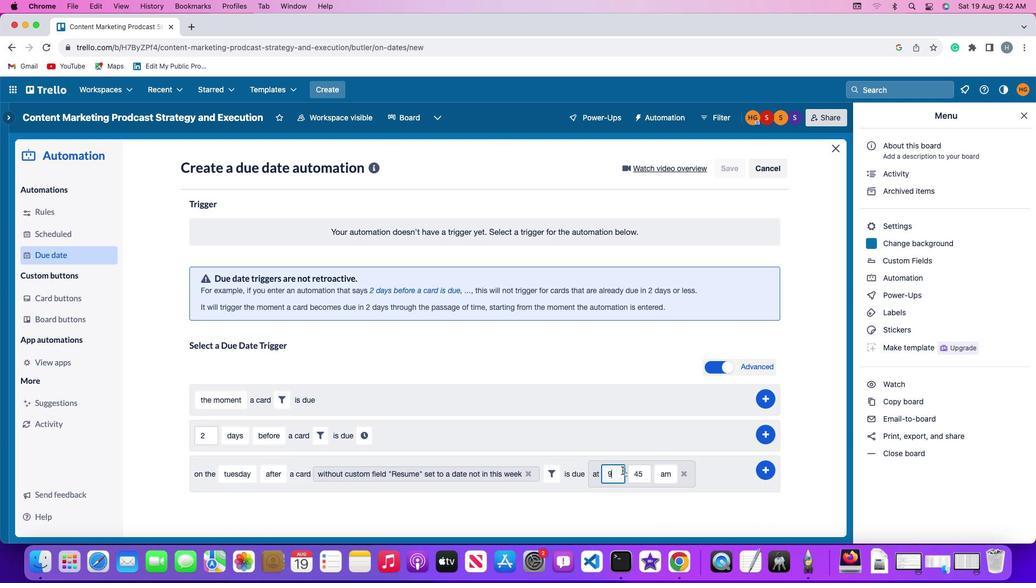 
Action: Mouse pressed left at (621, 469)
Screenshot: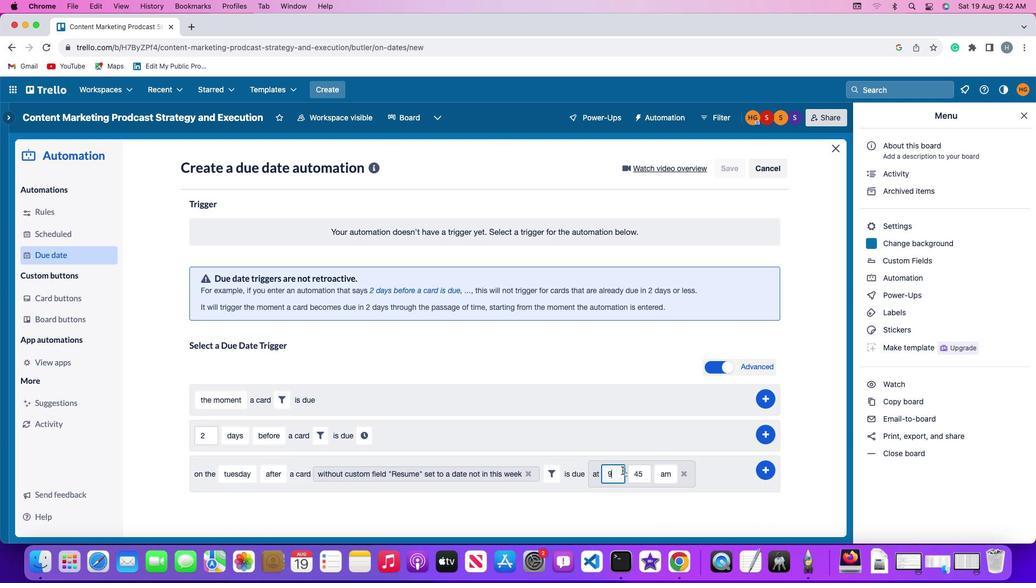 
Action: Mouse moved to (621, 469)
Screenshot: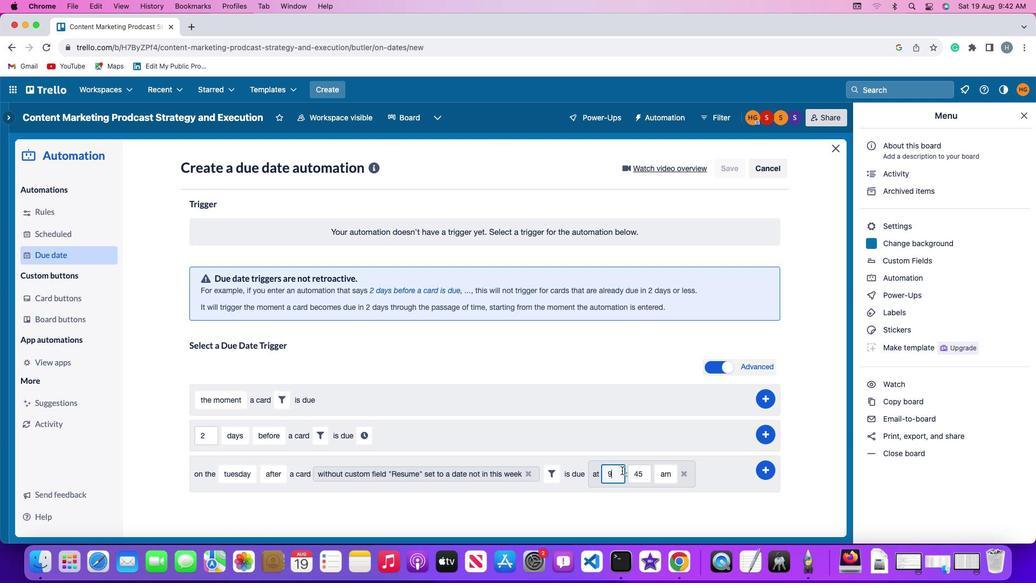 
Action: Key pressed Key.backspace'1''1'
Screenshot: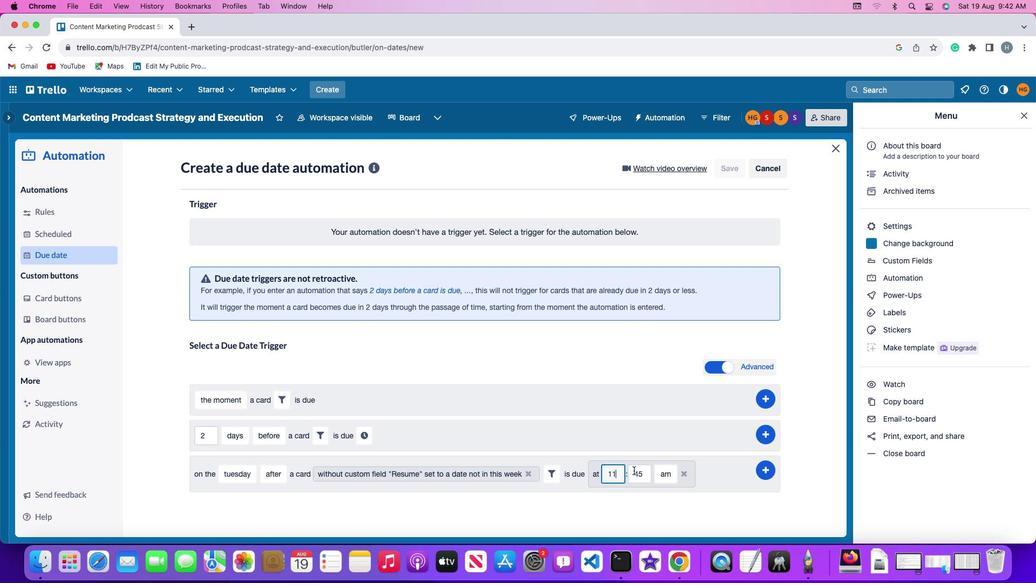 
Action: Mouse moved to (648, 472)
Screenshot: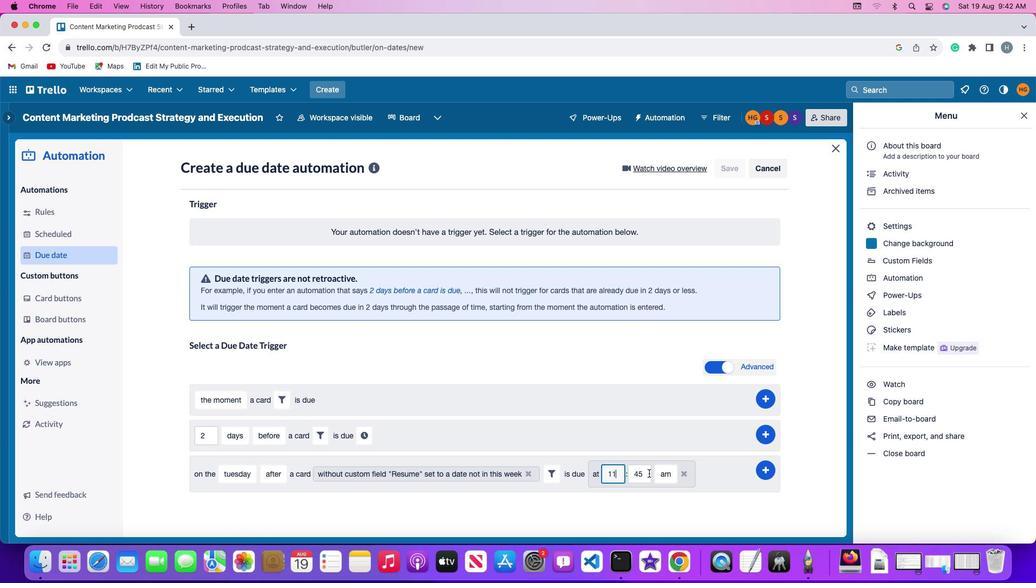 
Action: Mouse pressed left at (648, 472)
Screenshot: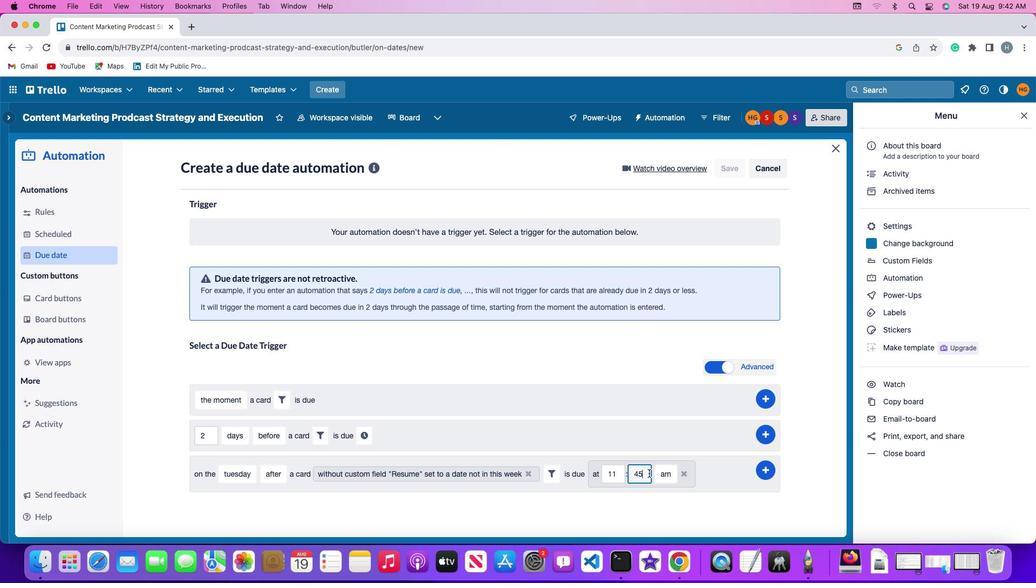 
Action: Key pressed Key.backspaceKey.backspace
Screenshot: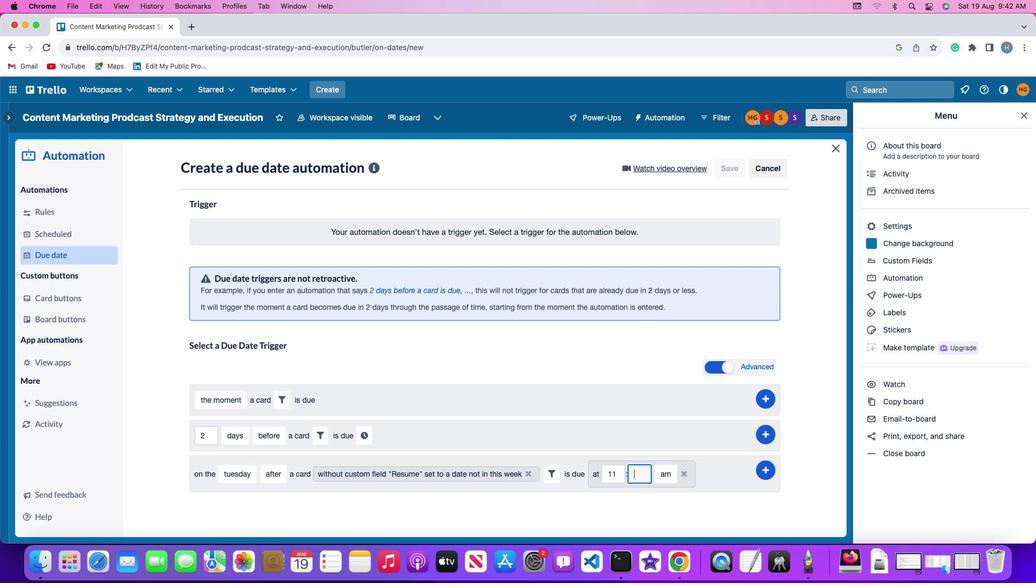 
Action: Mouse moved to (647, 471)
Screenshot: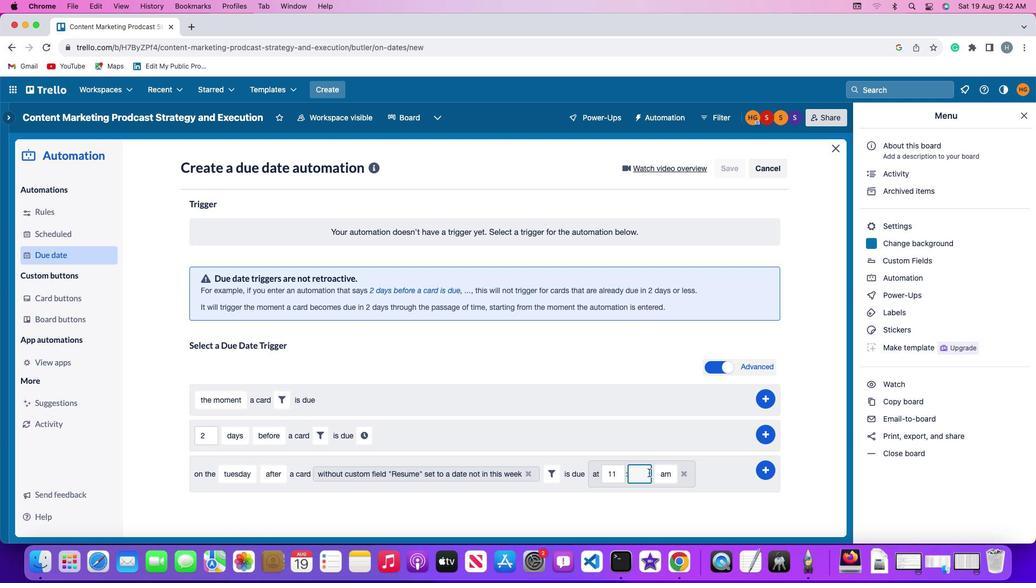 
Action: Key pressed '0''0'
Screenshot: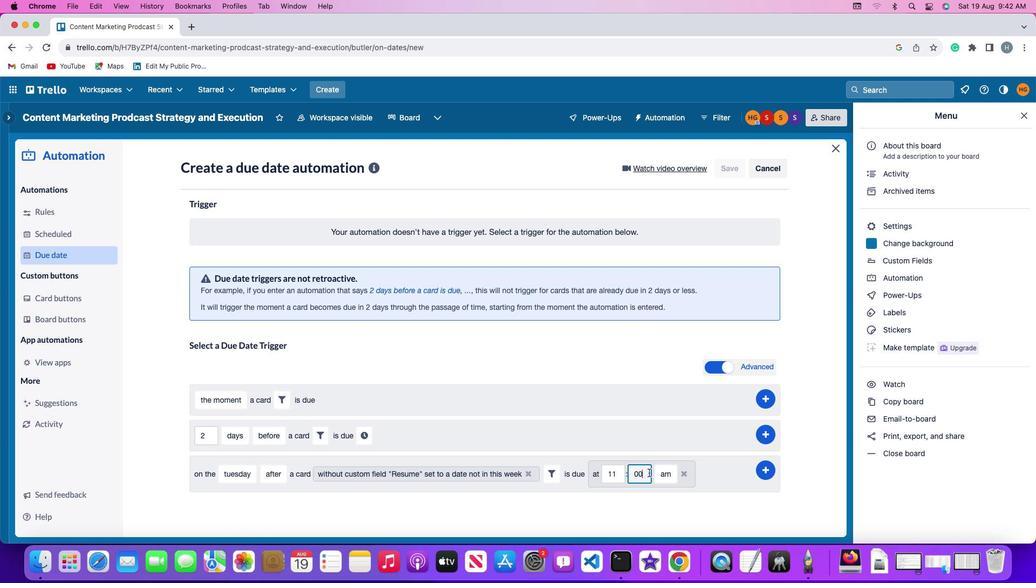 
Action: Mouse moved to (658, 471)
Screenshot: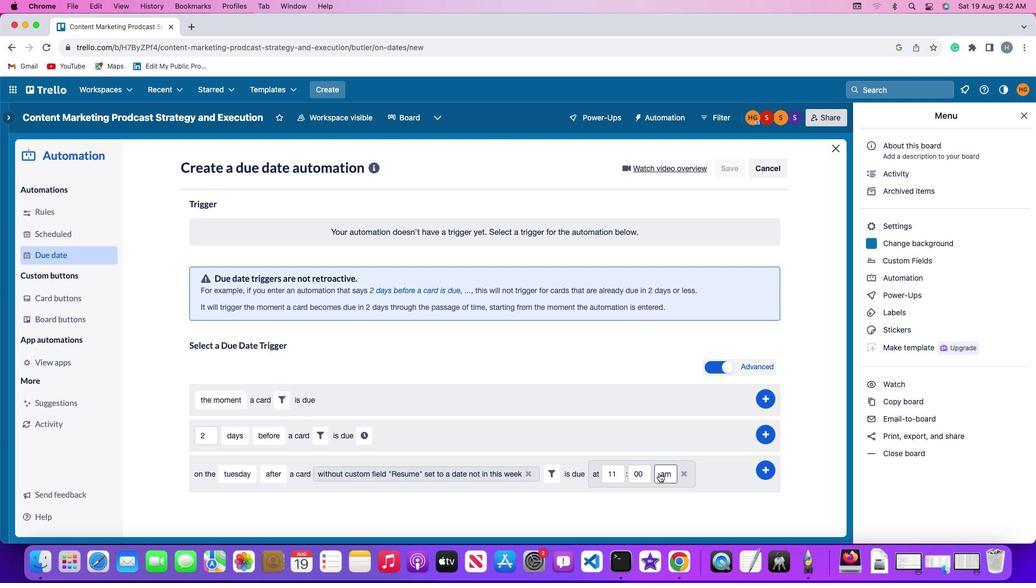 
Action: Mouse pressed left at (658, 471)
Screenshot: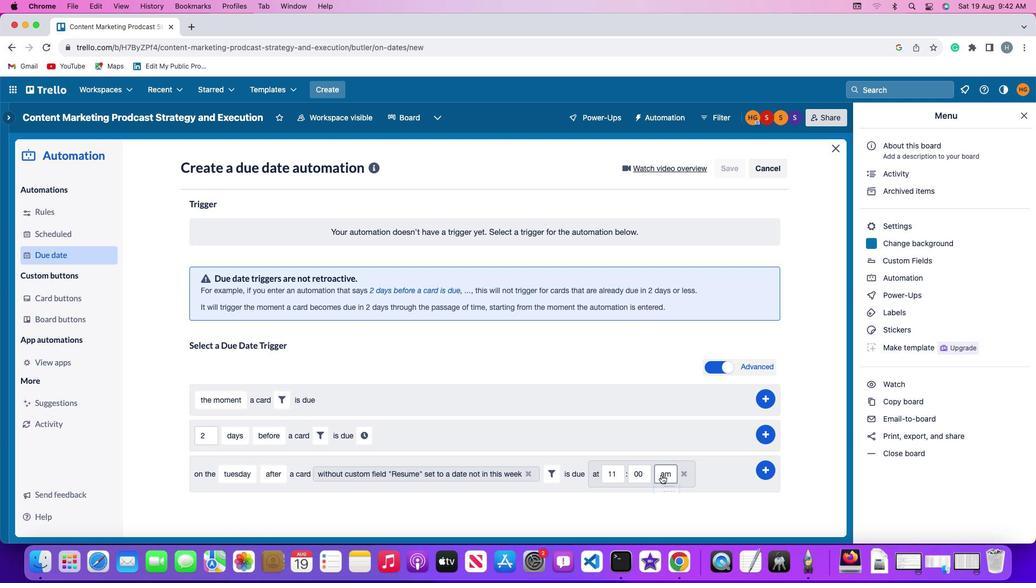 
Action: Mouse moved to (660, 492)
Screenshot: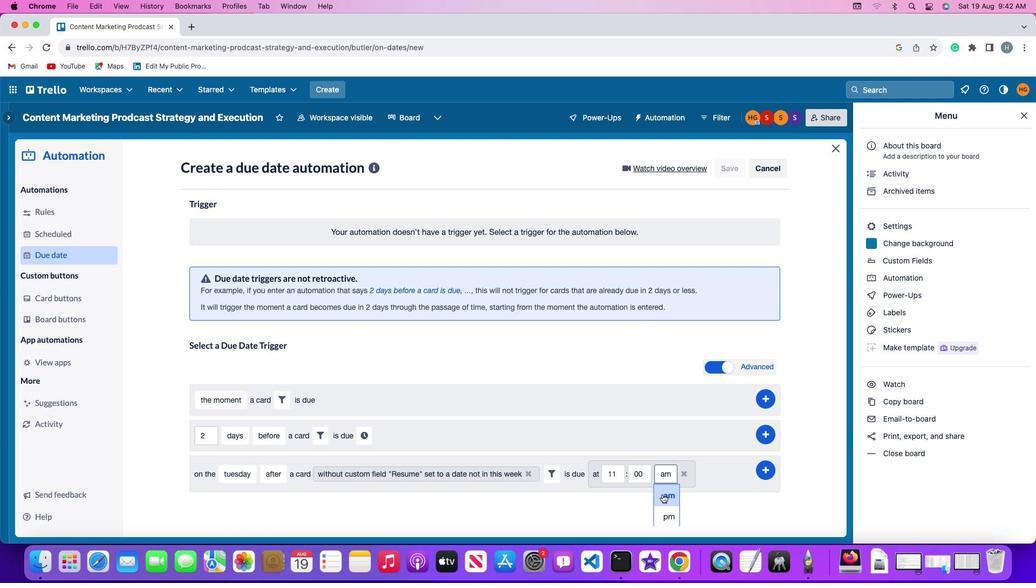 
Action: Mouse pressed left at (660, 492)
Screenshot: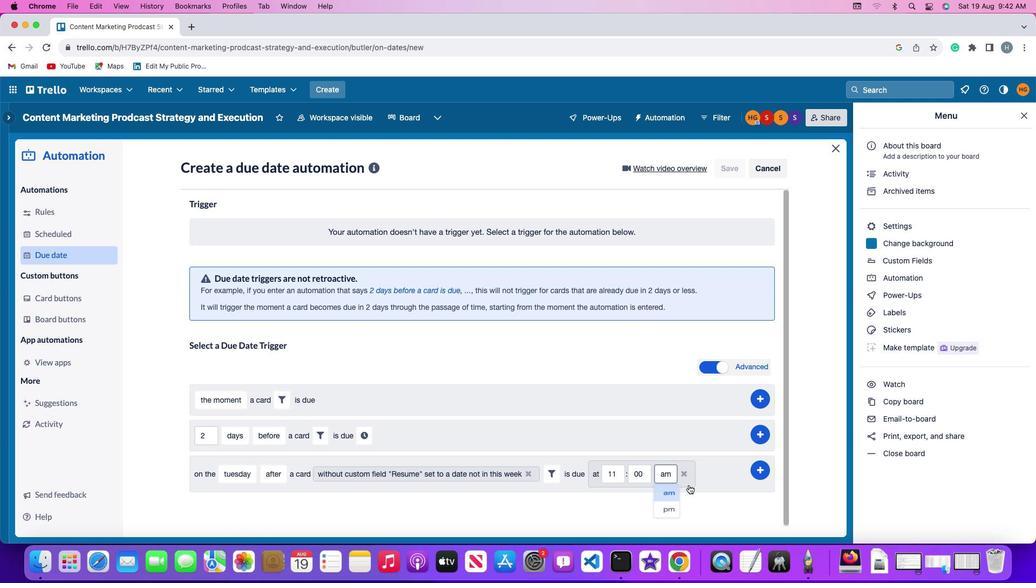 
Action: Mouse moved to (764, 468)
Screenshot: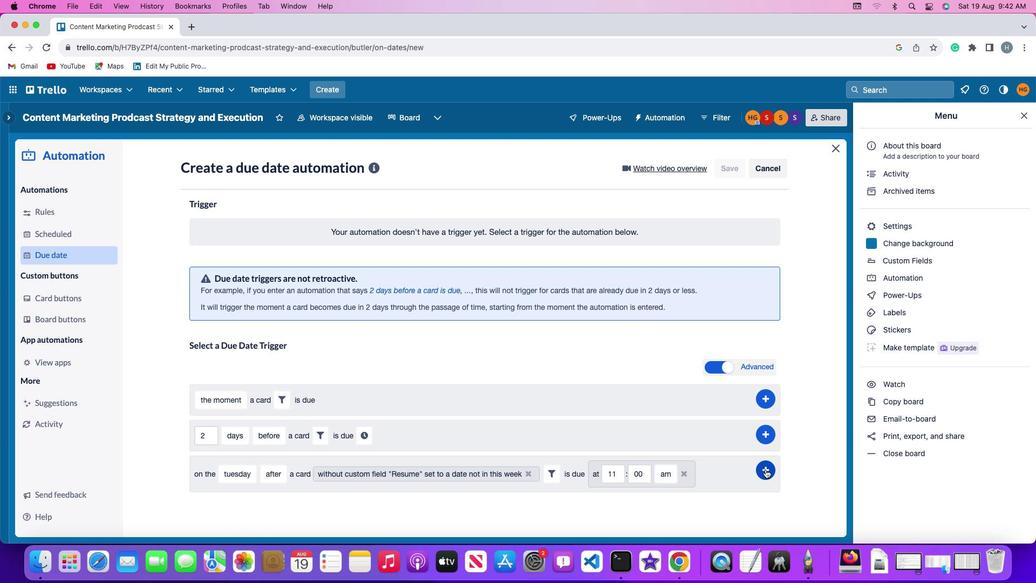 
Action: Mouse pressed left at (764, 468)
Screenshot: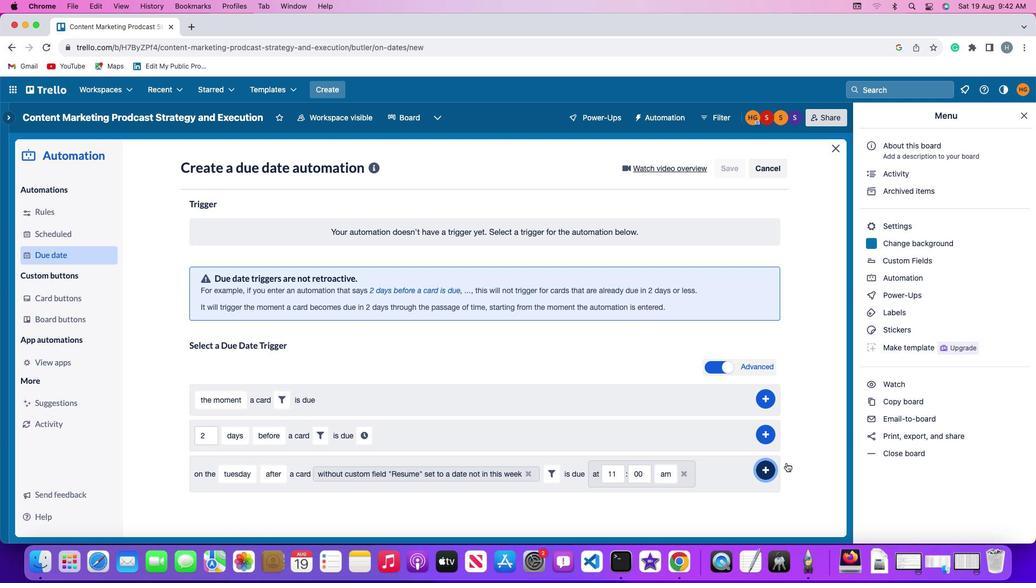
Action: Mouse moved to (804, 399)
Screenshot: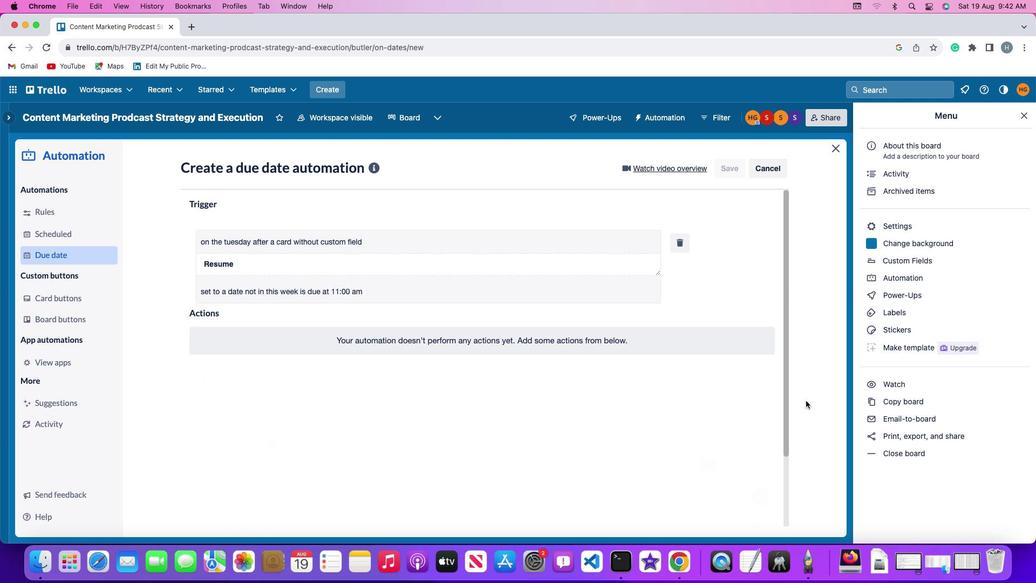 
